 Task: Create a 'registration' object for user registration.
Action: Mouse moved to (729, 57)
Screenshot: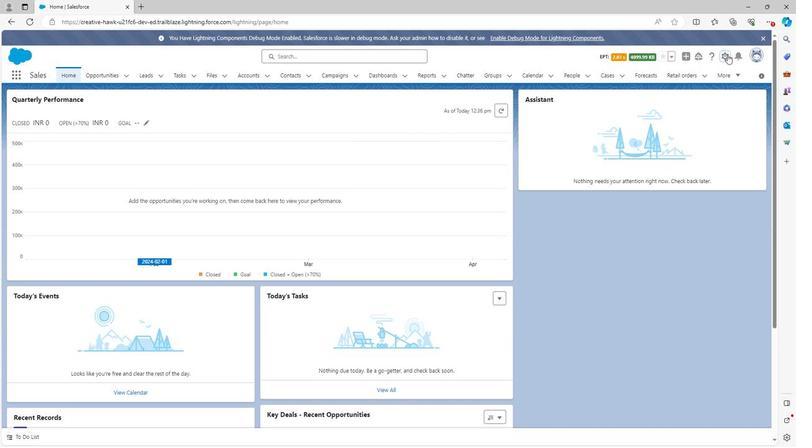 
Action: Mouse pressed left at (729, 57)
Screenshot: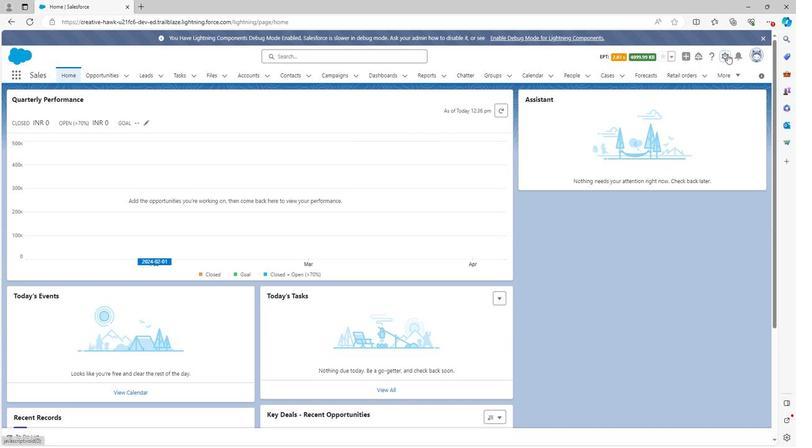 
Action: Mouse moved to (693, 84)
Screenshot: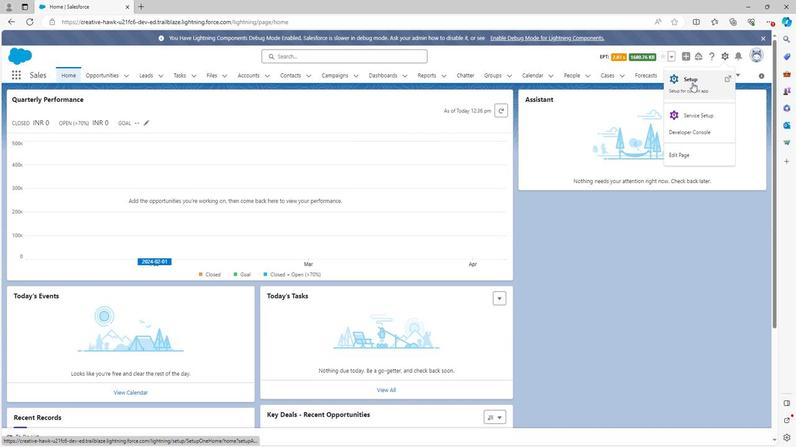 
Action: Mouse pressed left at (693, 84)
Screenshot: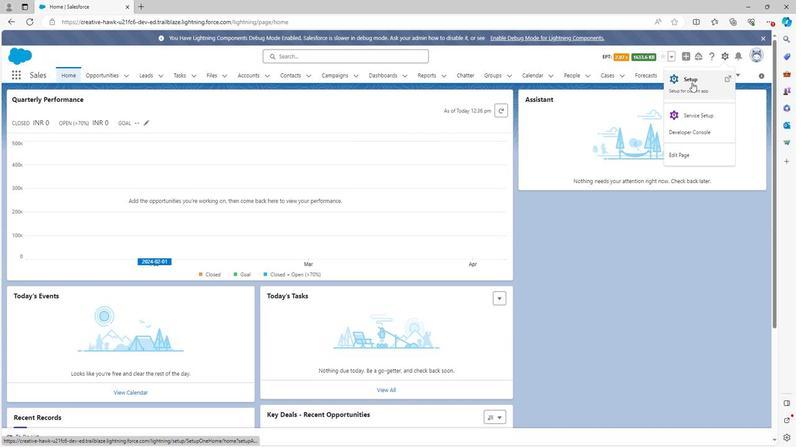
Action: Mouse moved to (107, 79)
Screenshot: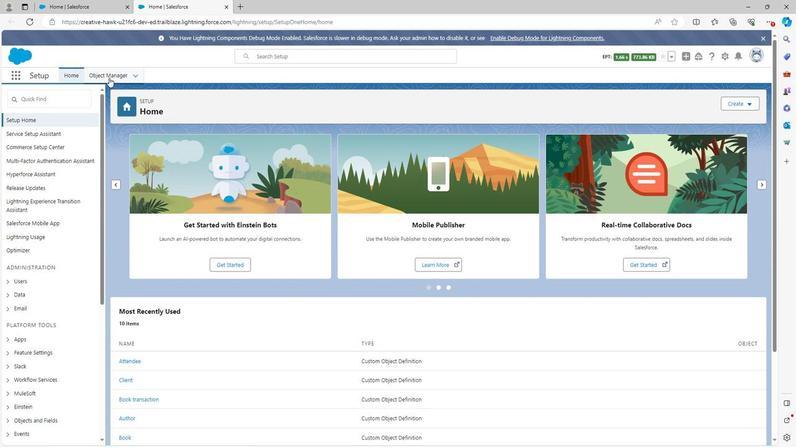 
Action: Mouse pressed left at (107, 79)
Screenshot: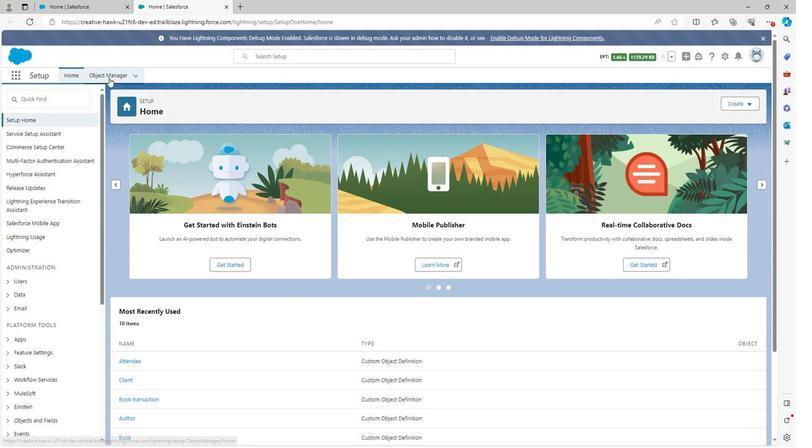 
Action: Mouse moved to (742, 102)
Screenshot: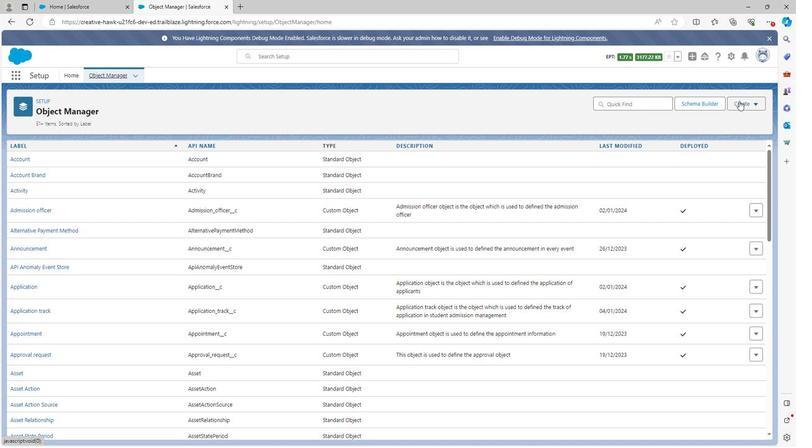 
Action: Mouse pressed left at (742, 102)
Screenshot: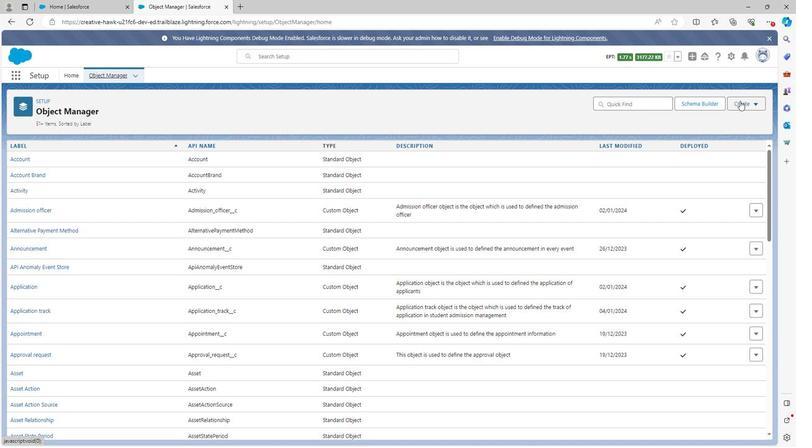 
Action: Mouse moved to (711, 128)
Screenshot: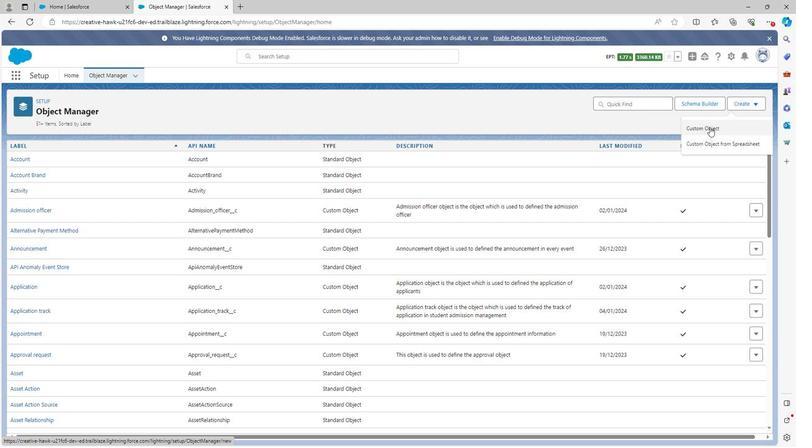 
Action: Mouse pressed left at (711, 128)
Screenshot: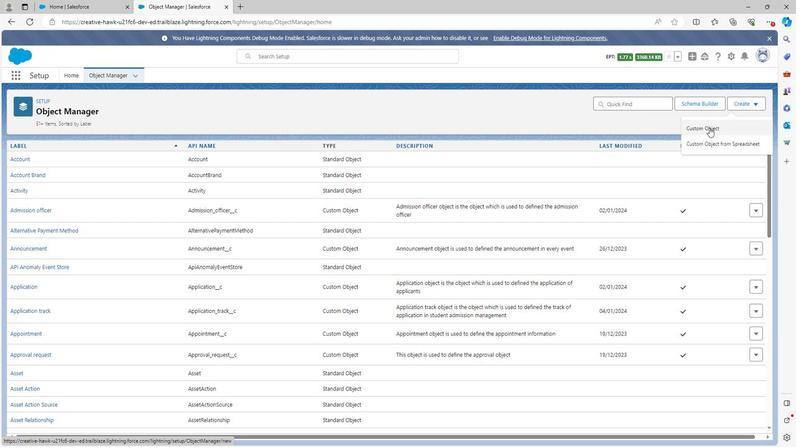 
Action: Mouse moved to (213, 212)
Screenshot: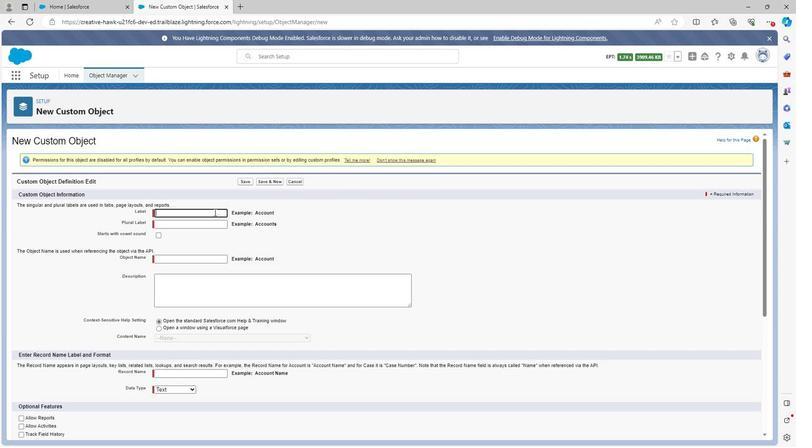 
Action: Key pressed <Key.shift>Registration
Screenshot: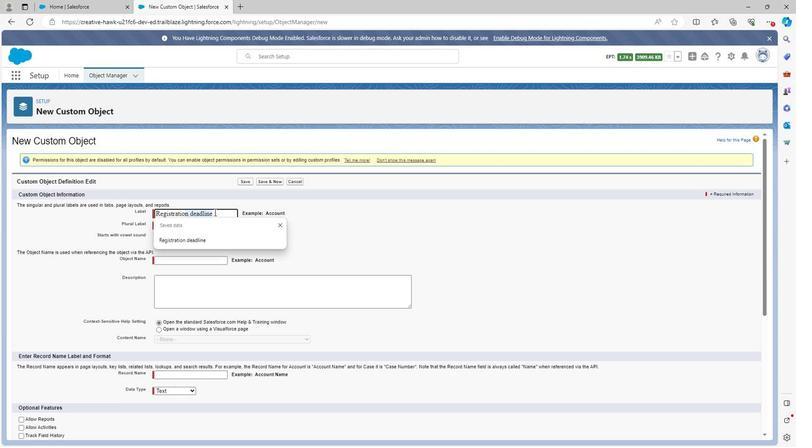 
Action: Mouse moved to (312, 222)
Screenshot: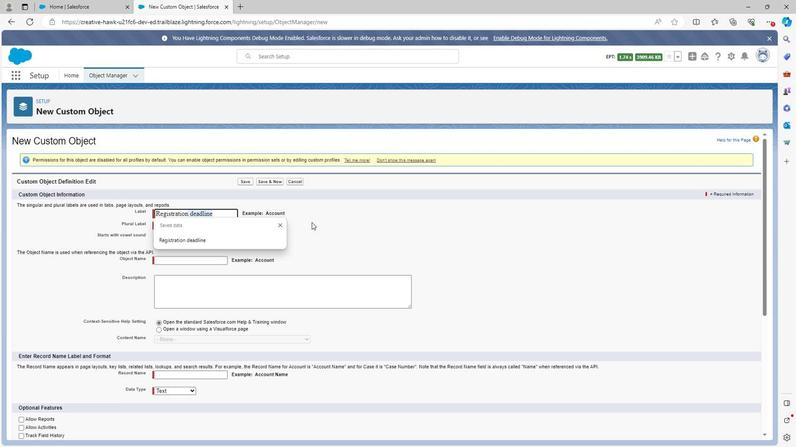 
Action: Mouse pressed left at (312, 222)
Screenshot: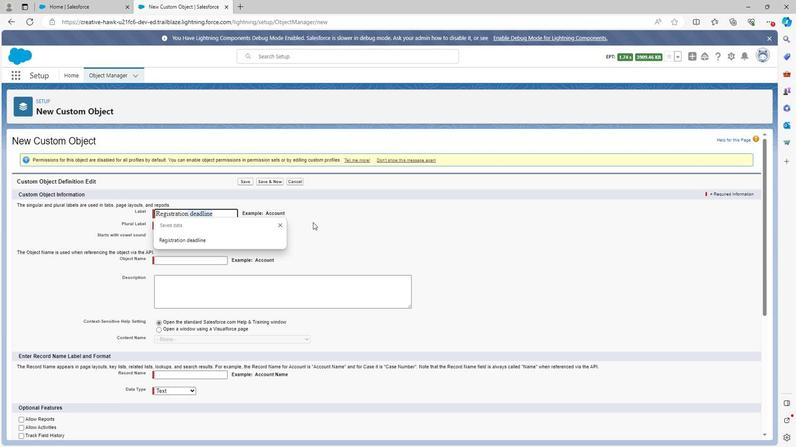 
Action: Mouse moved to (208, 222)
Screenshot: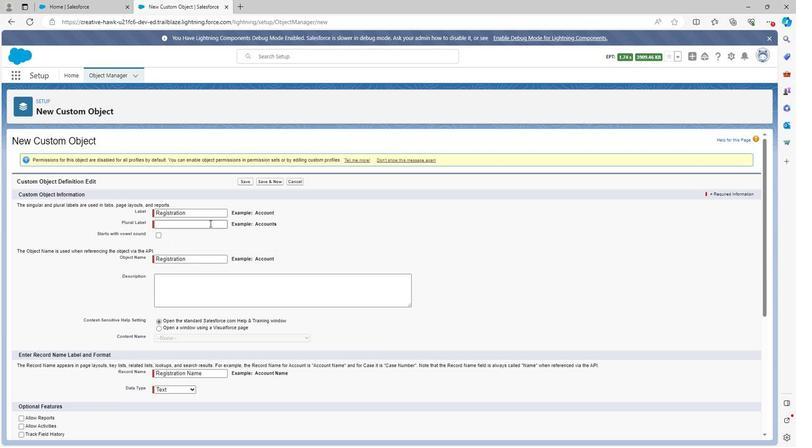 
Action: Mouse pressed left at (208, 222)
Screenshot: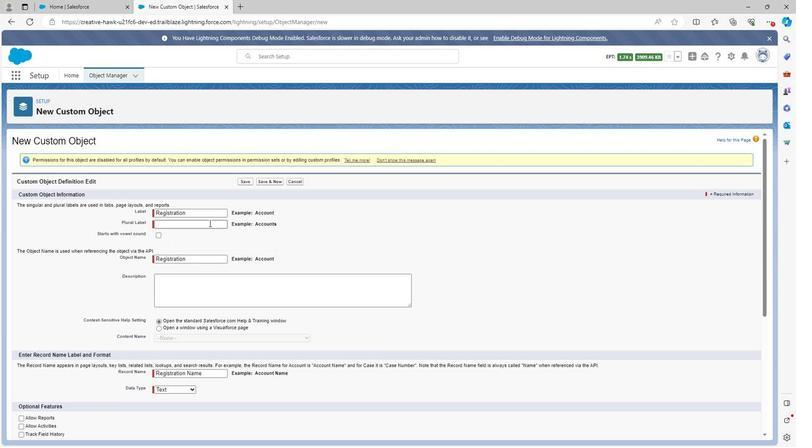 
Action: Key pressed <Key.shift>Re
Screenshot: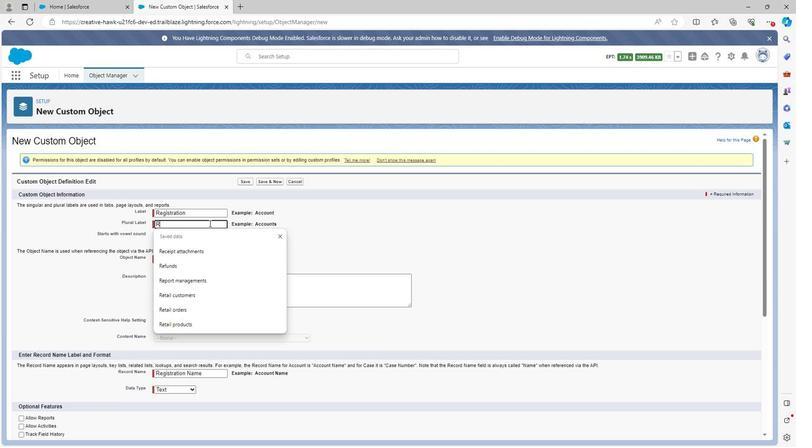 
Action: Mouse moved to (207, 222)
Screenshot: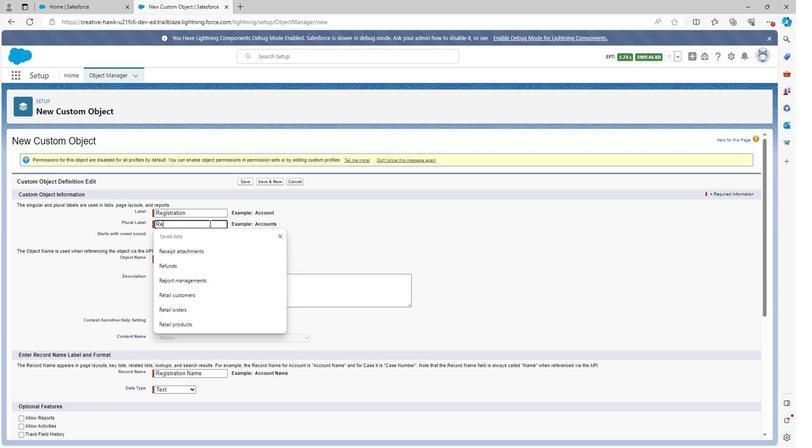 
Action: Key pressed g
Screenshot: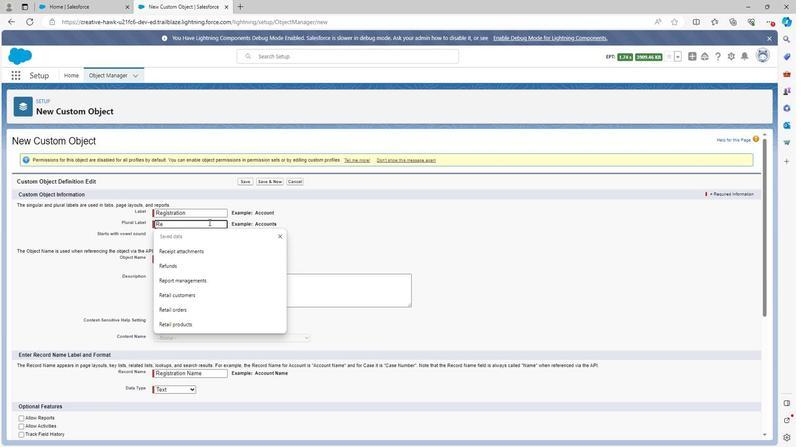 
Action: Mouse moved to (207, 220)
Screenshot: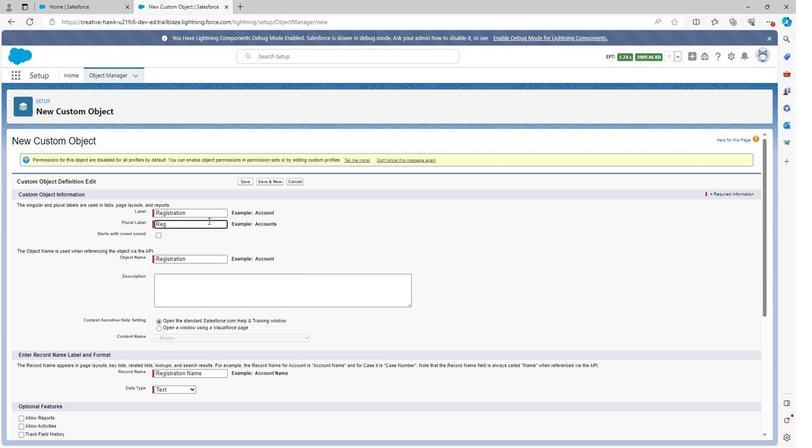 
Action: Key pressed i
Screenshot: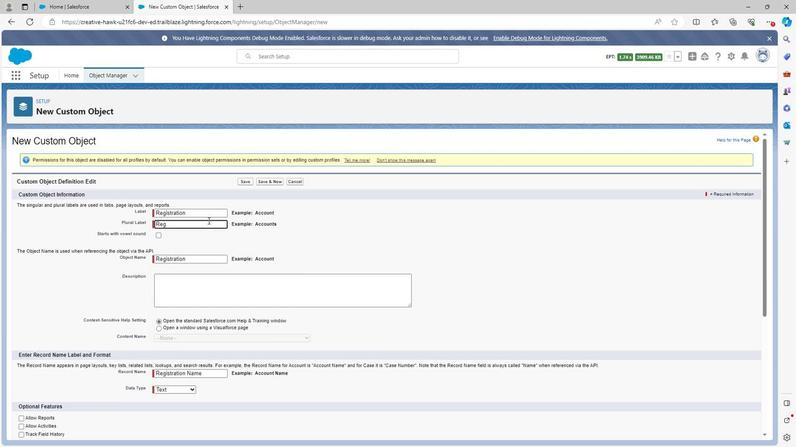 
Action: Mouse moved to (207, 220)
Screenshot: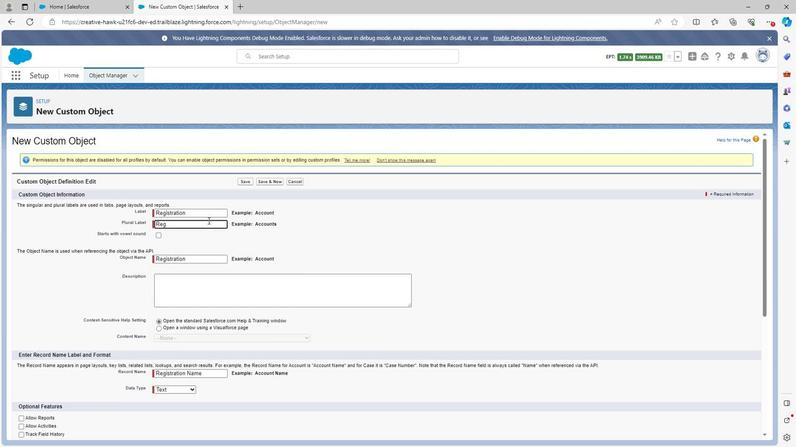 
Action: Key pressed st
Screenshot: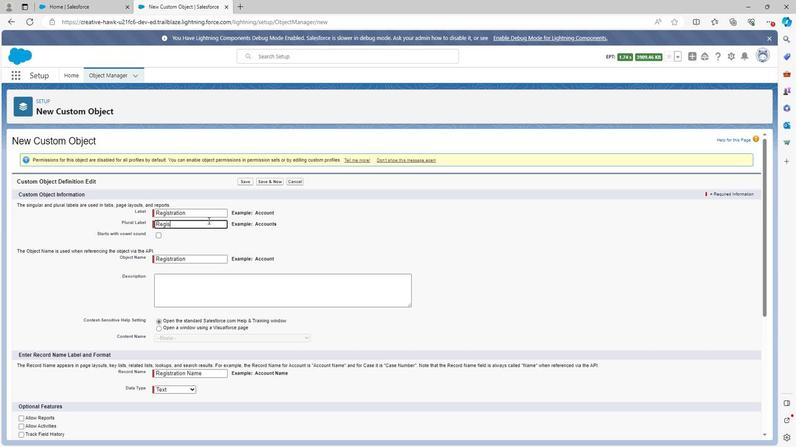 
Action: Mouse moved to (206, 219)
Screenshot: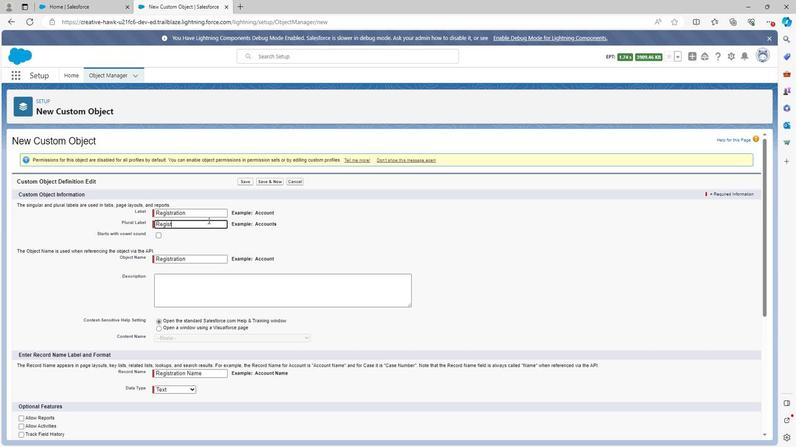 
Action: Key pressed rat
Screenshot: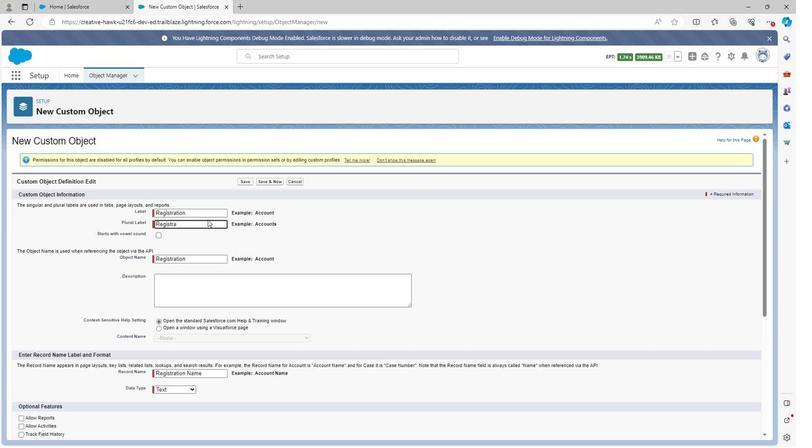 
Action: Mouse moved to (205, 219)
Screenshot: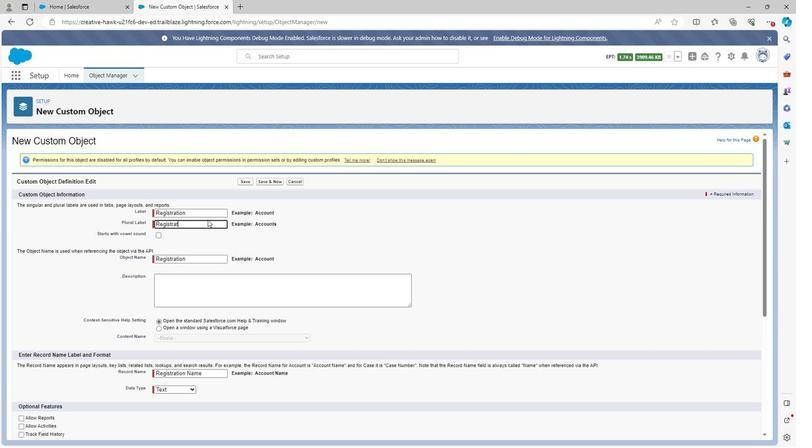 
Action: Key pressed i
Screenshot: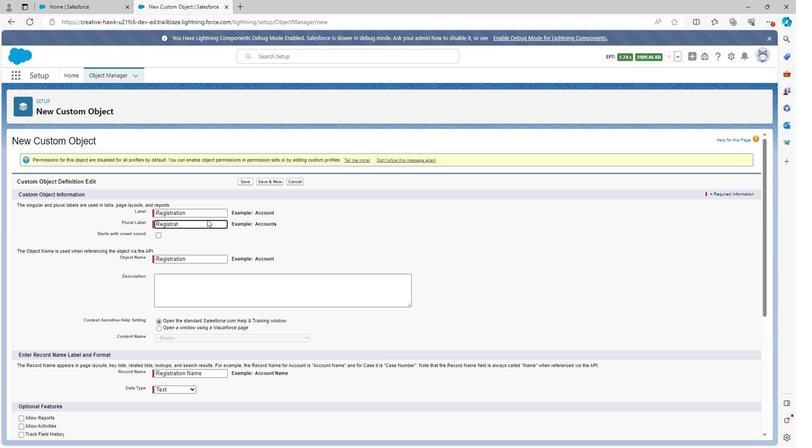 
Action: Mouse moved to (205, 218)
Screenshot: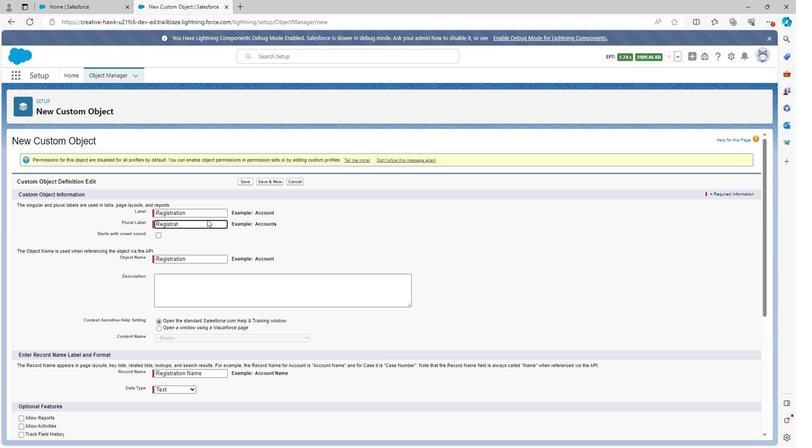 
Action: Key pressed ons
Screenshot: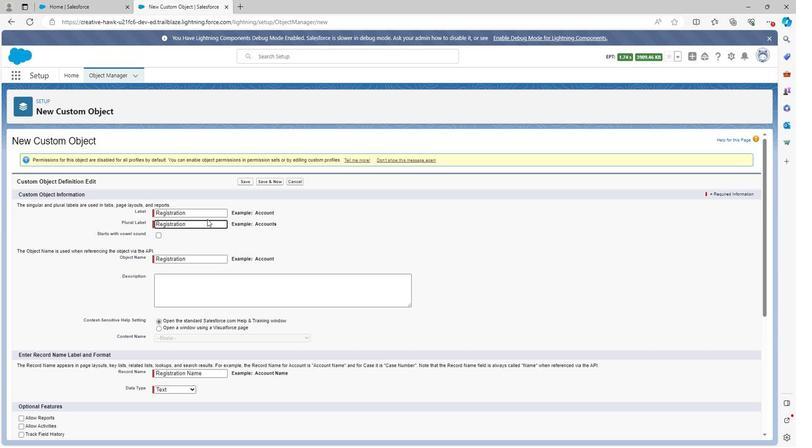 
Action: Mouse moved to (176, 286)
Screenshot: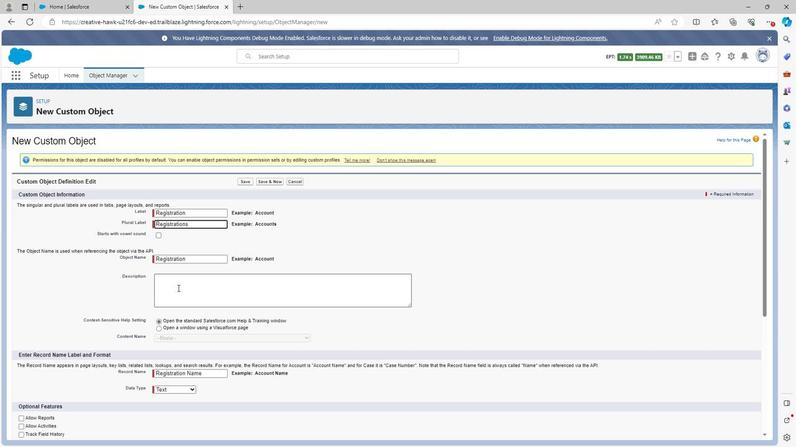 
Action: Mouse pressed left at (176, 286)
Screenshot: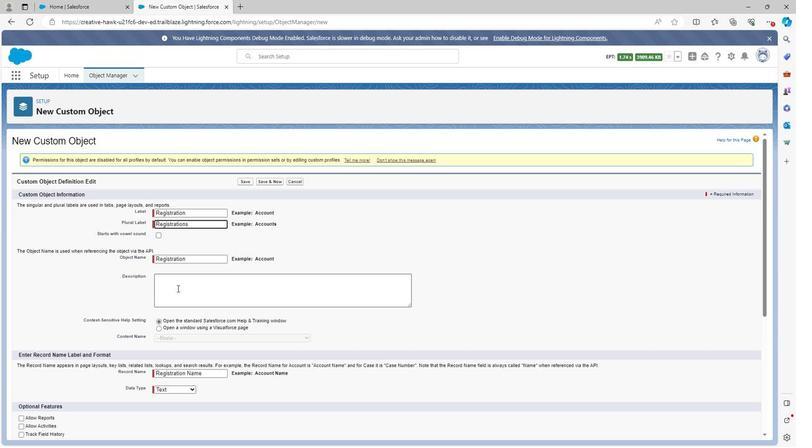 
Action: Mouse moved to (176, 286)
Screenshot: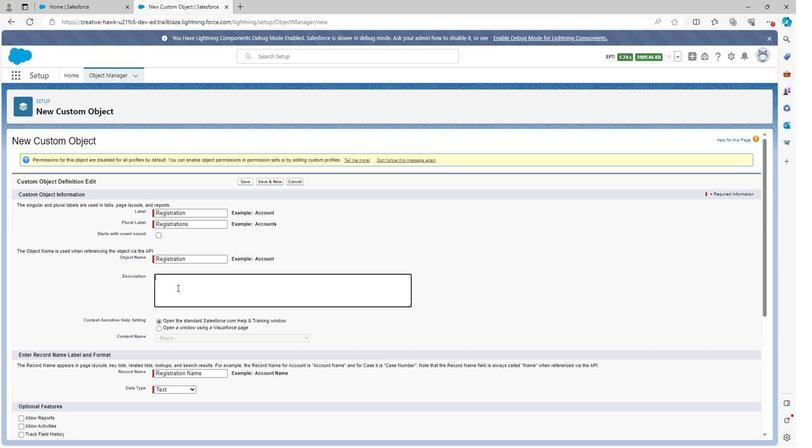 
Action: Key pressed <Key.shift>
Screenshot: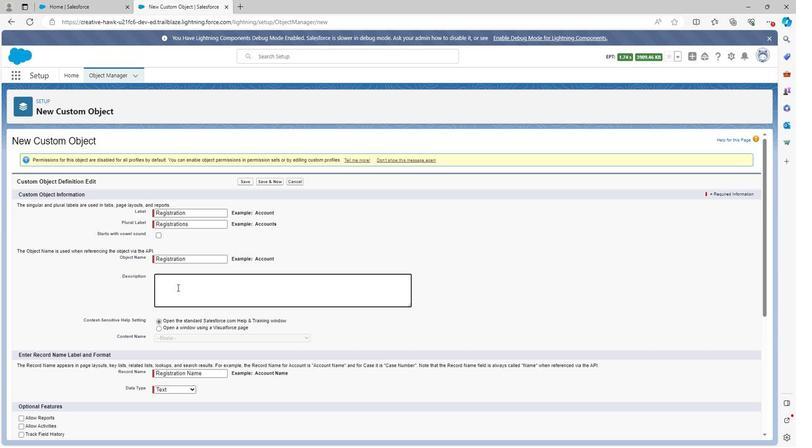 
Action: Mouse moved to (176, 284)
Screenshot: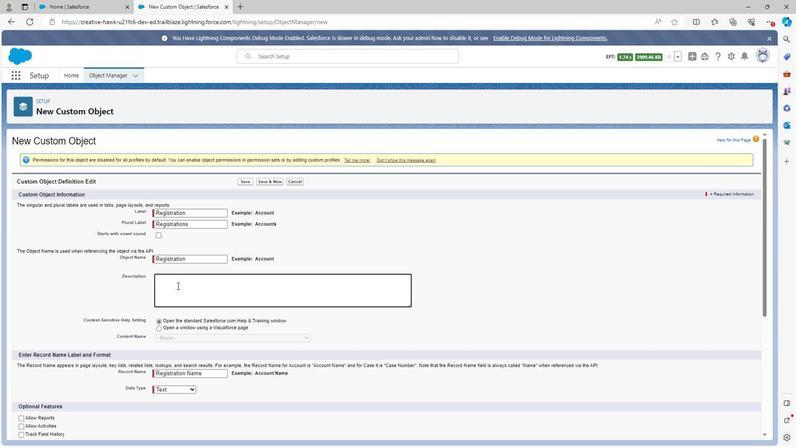 
Action: Key pressed R
Screenshot: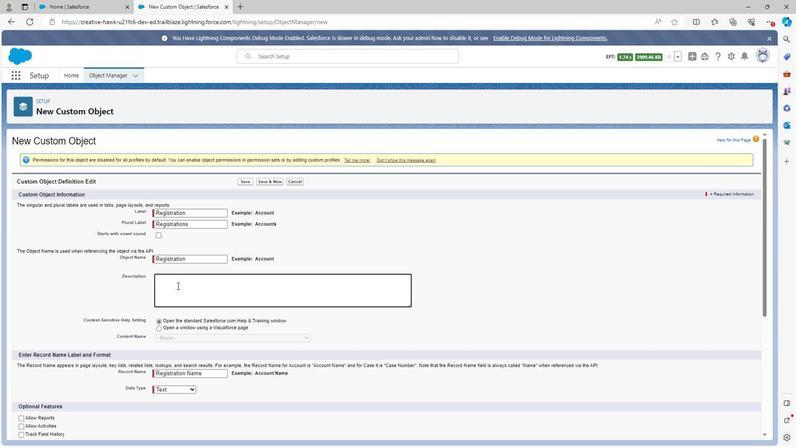 
Action: Mouse moved to (176, 283)
Screenshot: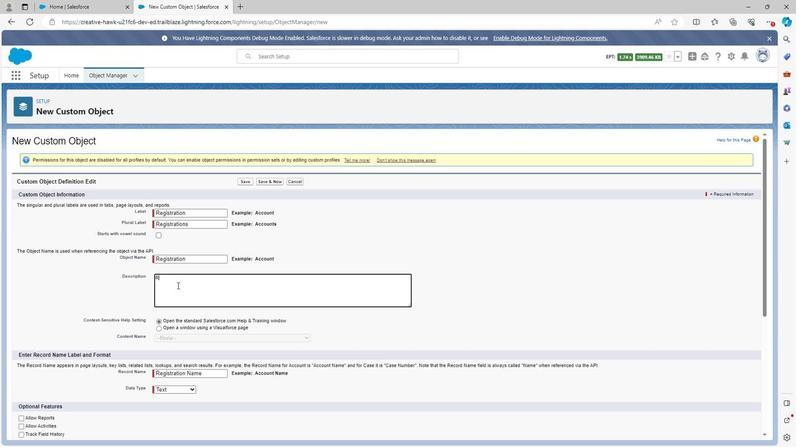 
Action: Key pressed egi
Screenshot: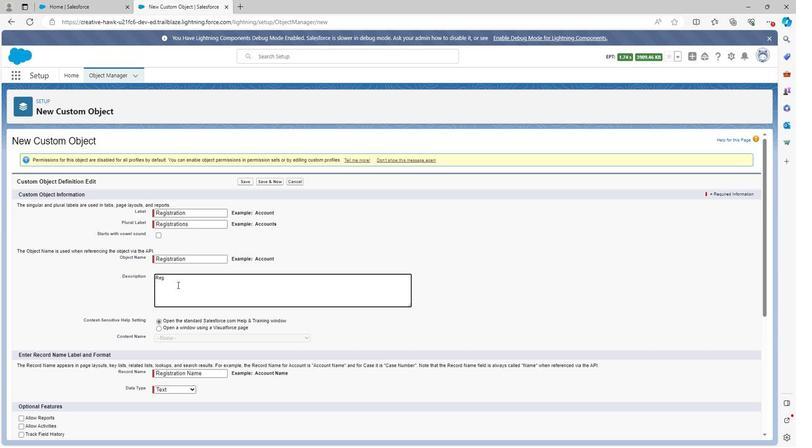 
Action: Mouse moved to (176, 283)
Screenshot: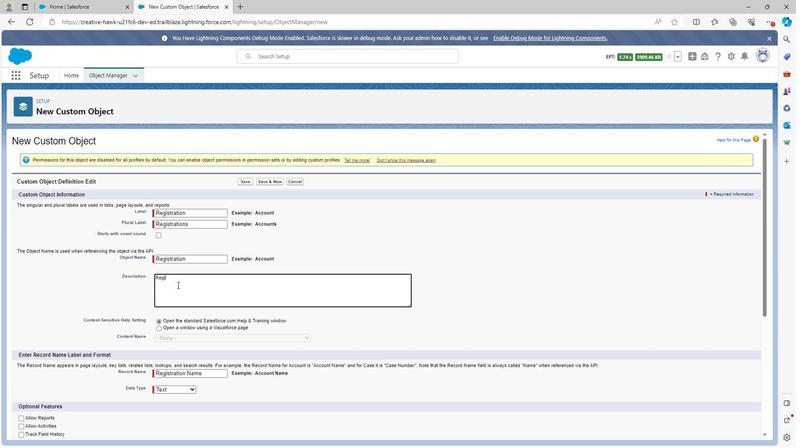 
Action: Key pressed s
Screenshot: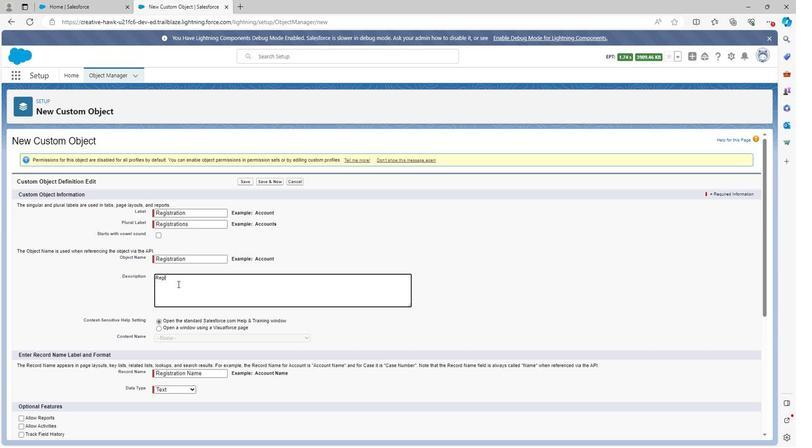 
Action: Mouse moved to (176, 281)
Screenshot: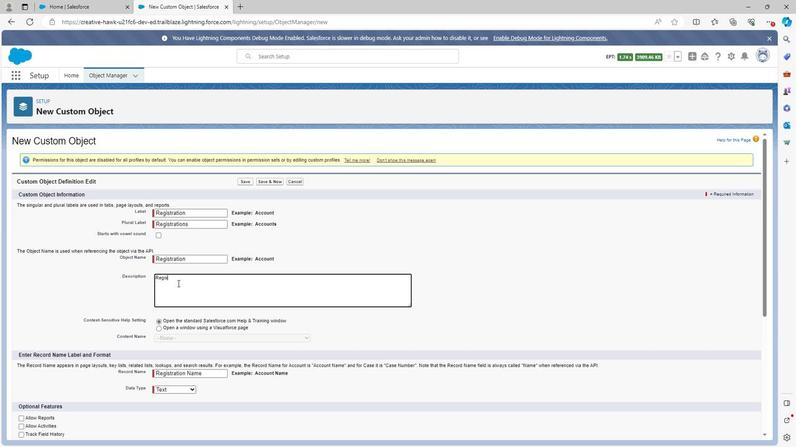 
Action: Key pressed tr
Screenshot: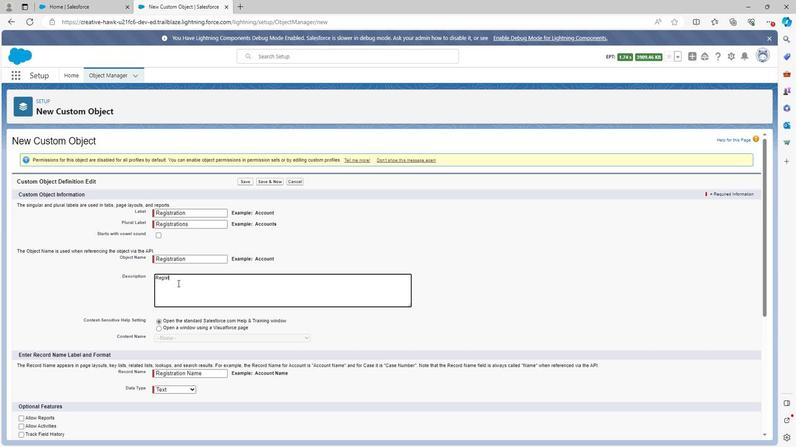 
Action: Mouse moved to (176, 281)
Screenshot: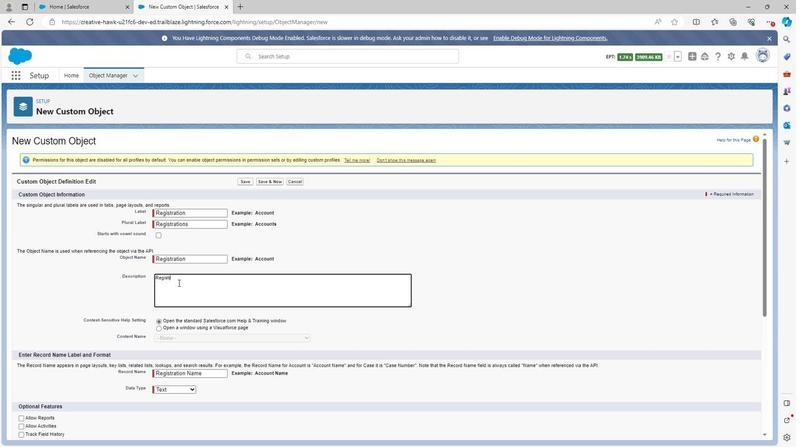 
Action: Key pressed at
Screenshot: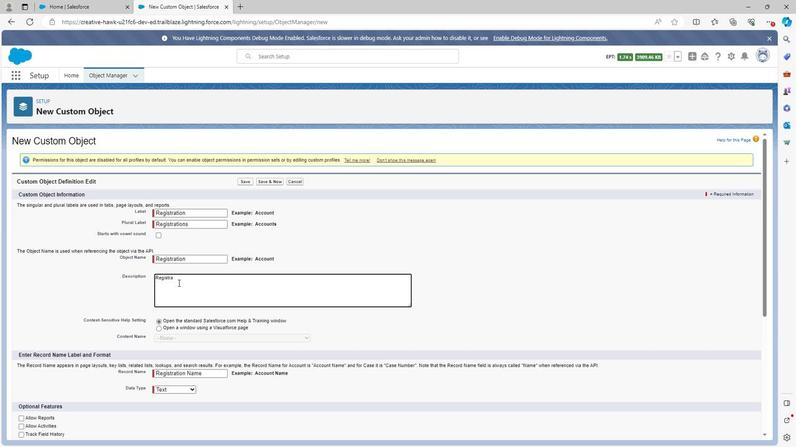 
Action: Mouse moved to (178, 277)
Screenshot: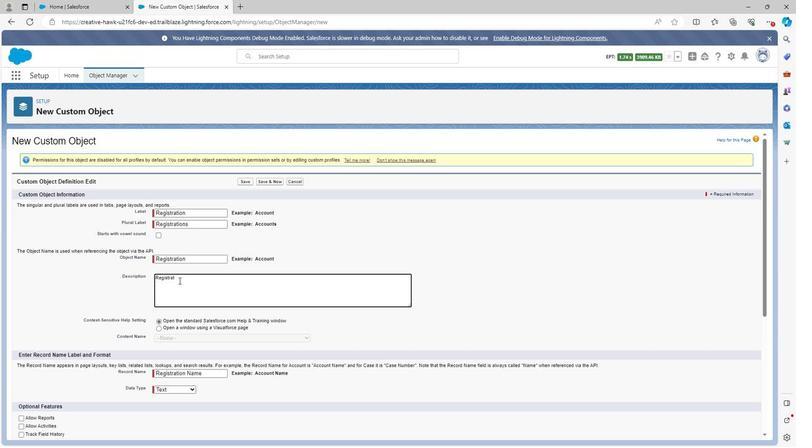 
Action: Key pressed i
Screenshot: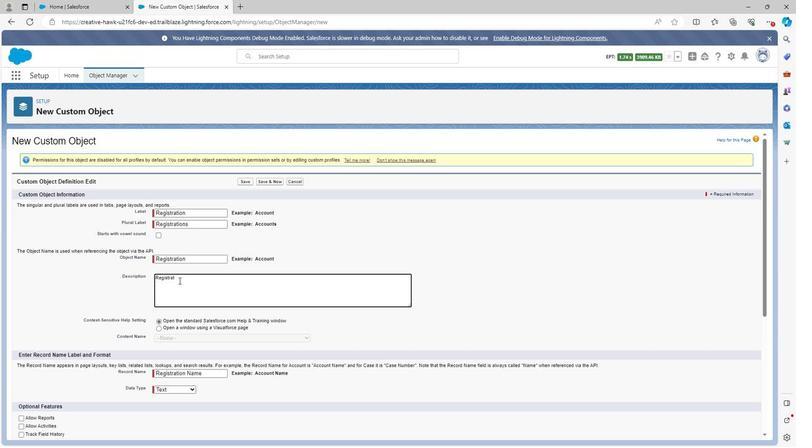
Action: Mouse moved to (179, 276)
Screenshot: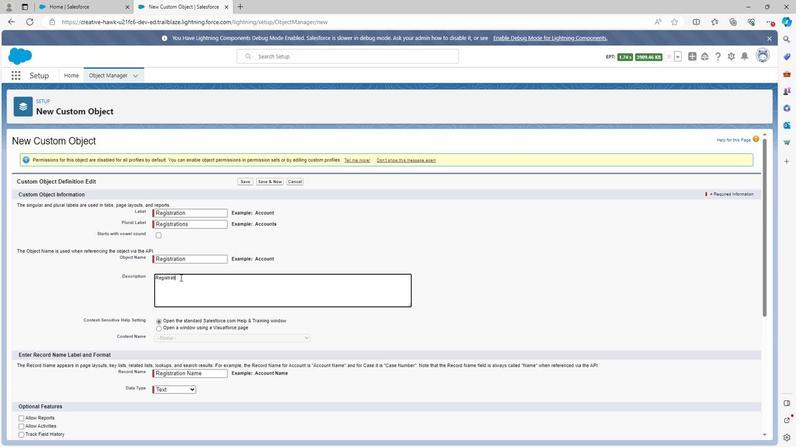 
Action: Key pressed on<Key.space>f<Key.backspace>object<Key.space>is<Key.space>the<Key.space>object<Key.space>which<Key.space>is<Key.space>used<Key.space>to<Key.space>defined<Key.space>the<Key.space>registrations<Key.space>in<Key.space>event<Key.space>managemen
Screenshot: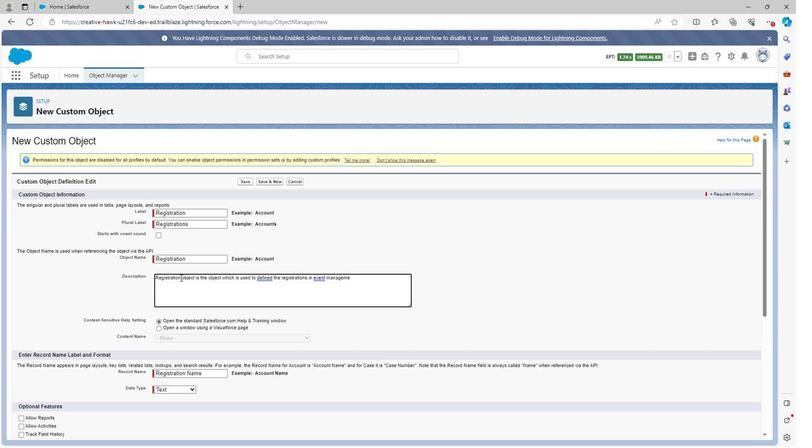 
Action: Mouse moved to (184, 274)
Screenshot: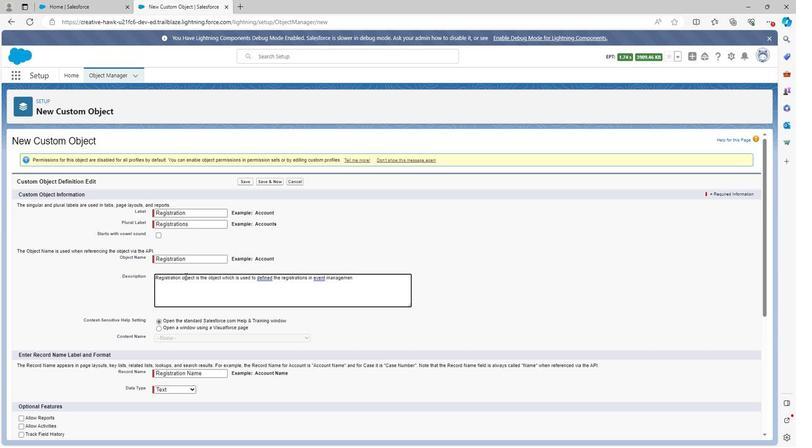 
Action: Key pressed t
Screenshot: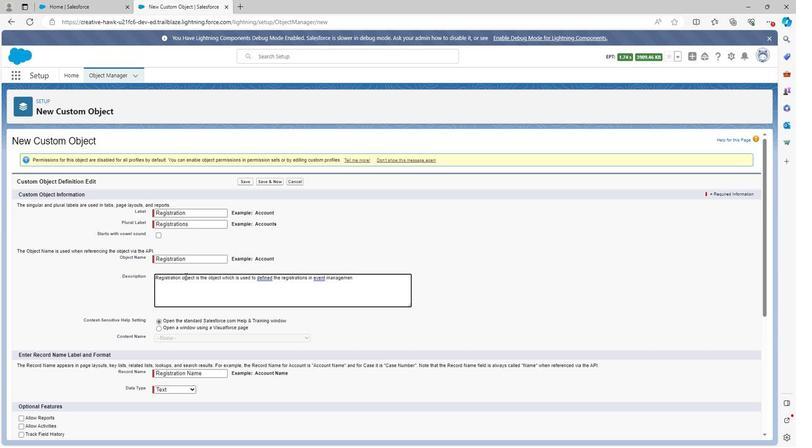 
Action: Mouse moved to (85, 315)
Screenshot: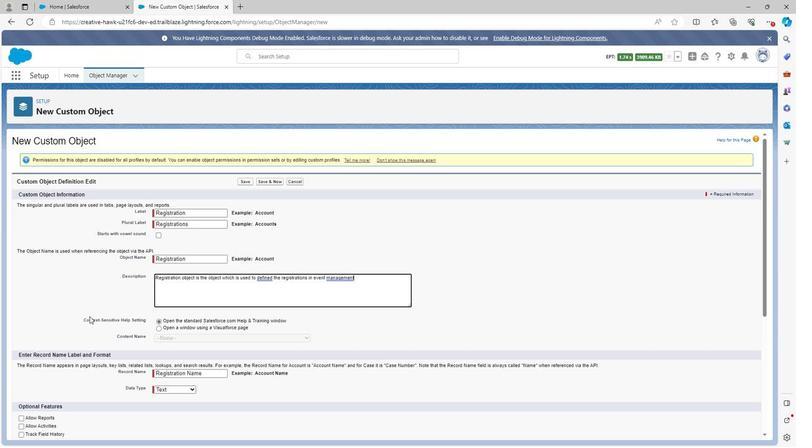 
Action: Mouse scrolled (85, 314) with delta (0, 0)
Screenshot: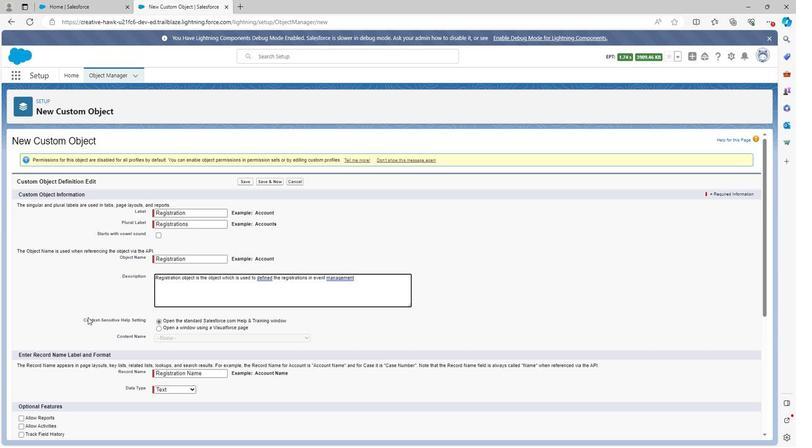 
Action: Mouse scrolled (85, 314) with delta (0, 0)
Screenshot: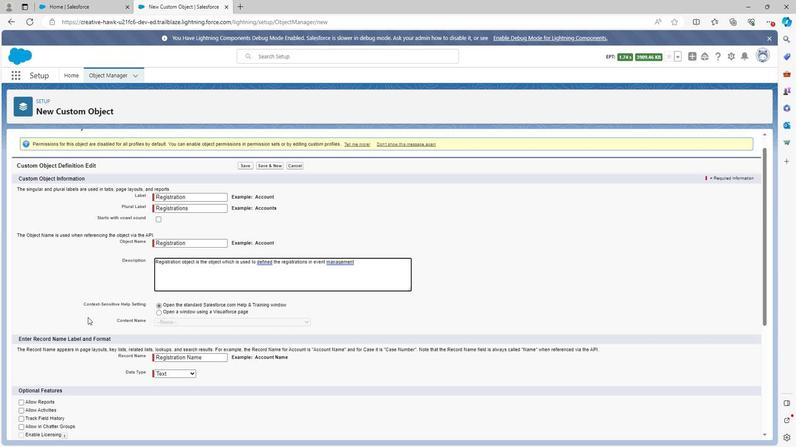 
Action: Mouse scrolled (85, 314) with delta (0, 0)
Screenshot: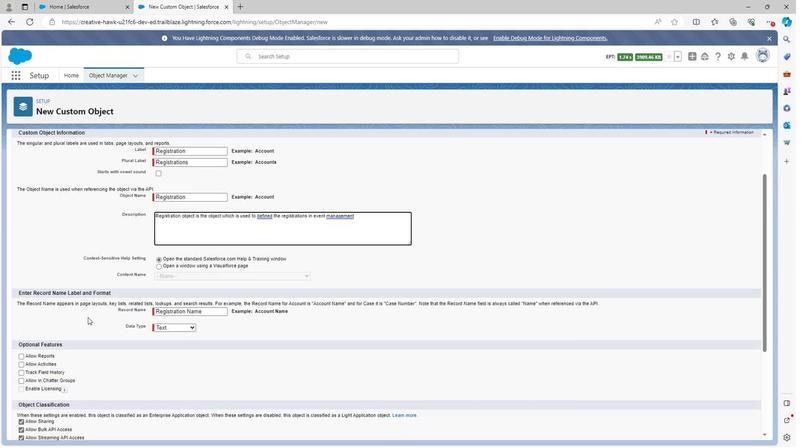 
Action: Mouse moved to (84, 314)
Screenshot: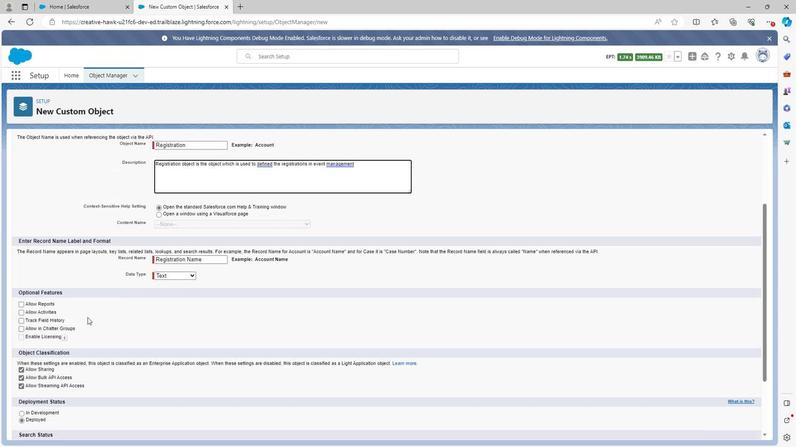 
Action: Mouse scrolled (84, 314) with delta (0, 0)
Screenshot: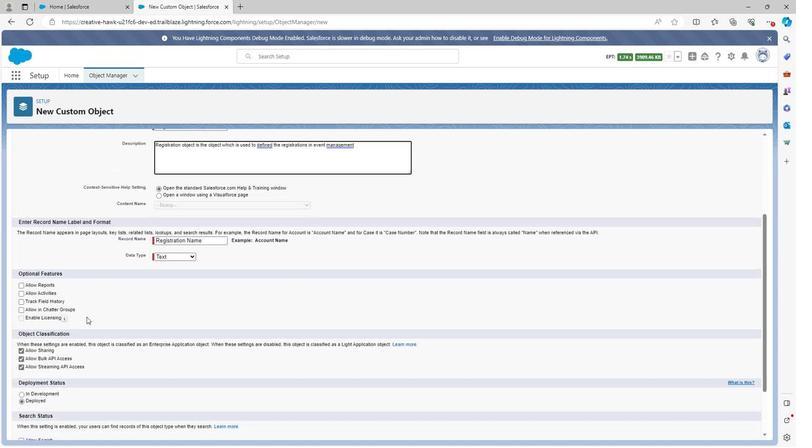 
Action: Mouse moved to (18, 231)
Screenshot: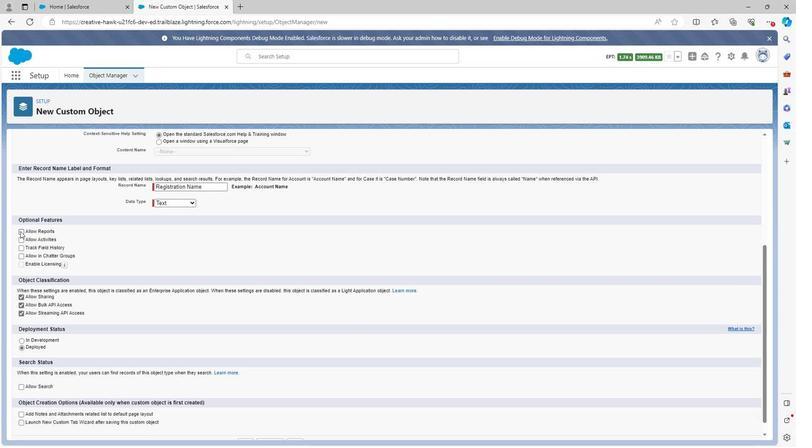 
Action: Mouse pressed left at (18, 231)
Screenshot: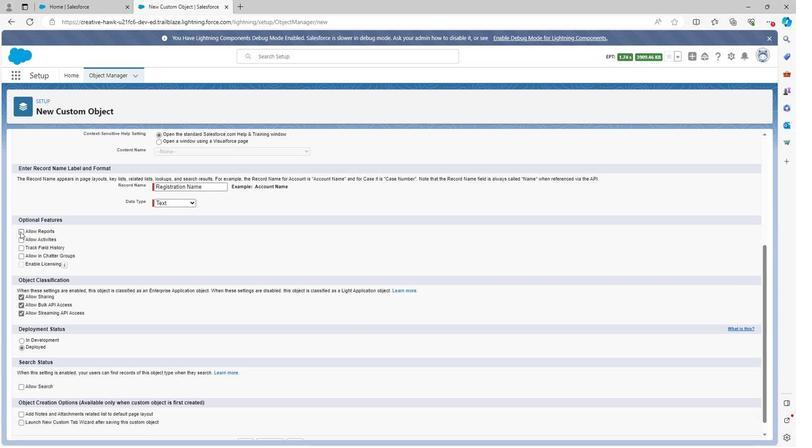 
Action: Mouse moved to (17, 239)
Screenshot: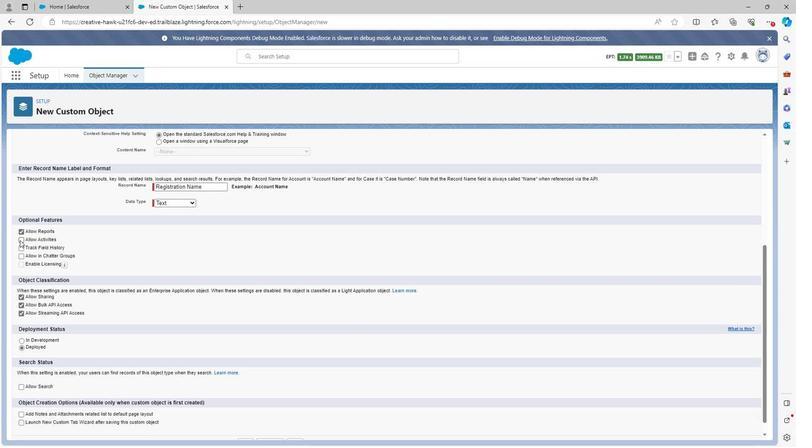 
Action: Mouse pressed left at (17, 239)
Screenshot: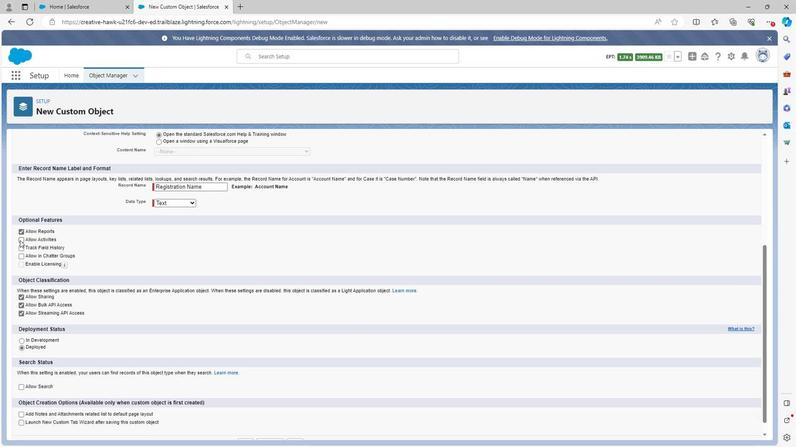 
Action: Mouse moved to (17, 245)
Screenshot: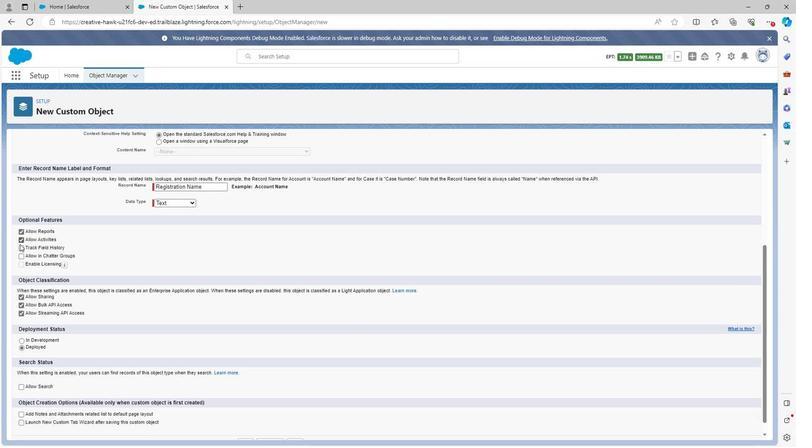 
Action: Mouse pressed left at (17, 245)
Screenshot: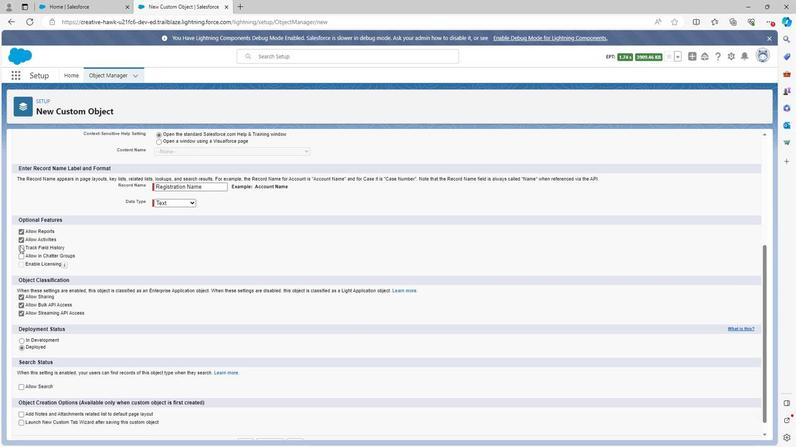 
Action: Mouse moved to (19, 257)
Screenshot: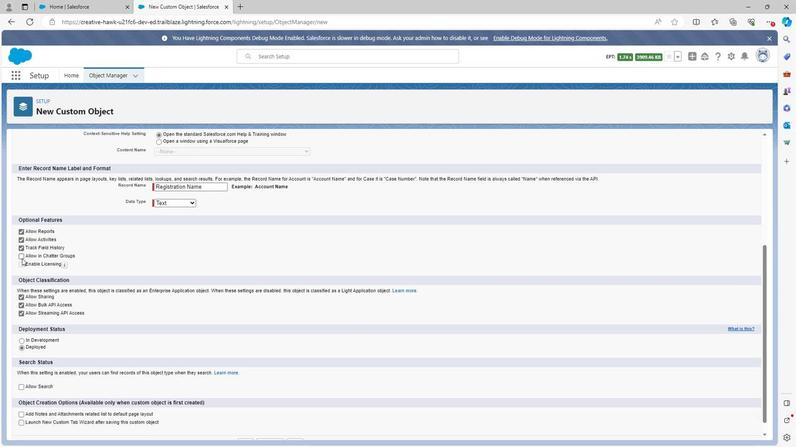 
Action: Mouse pressed left at (19, 257)
Screenshot: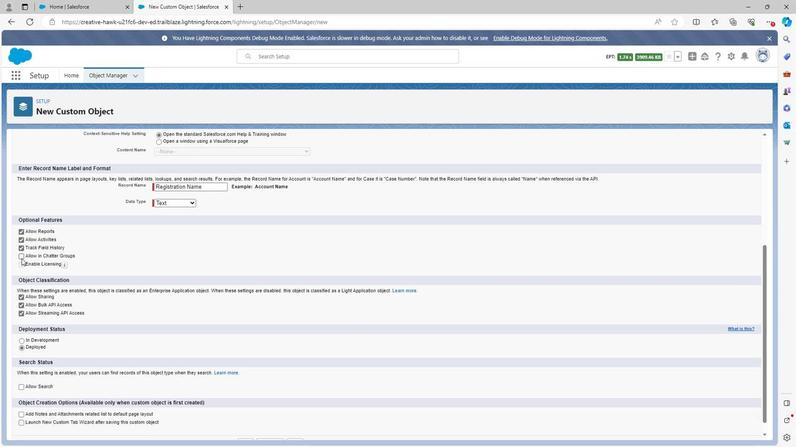
Action: Mouse scrolled (19, 256) with delta (0, 0)
Screenshot: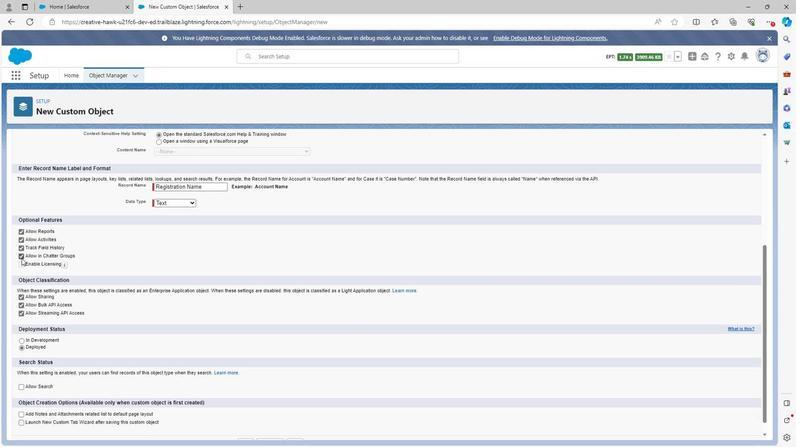 
Action: Mouse scrolled (19, 256) with delta (0, 0)
Screenshot: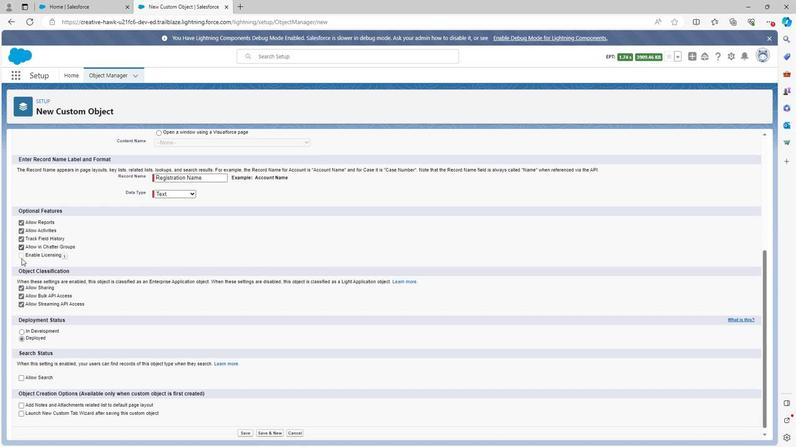 
Action: Mouse moved to (17, 371)
Screenshot: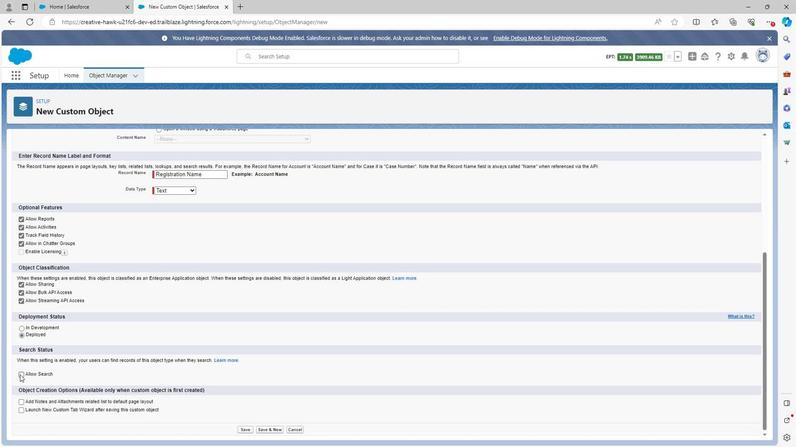 
Action: Mouse pressed left at (17, 371)
Screenshot: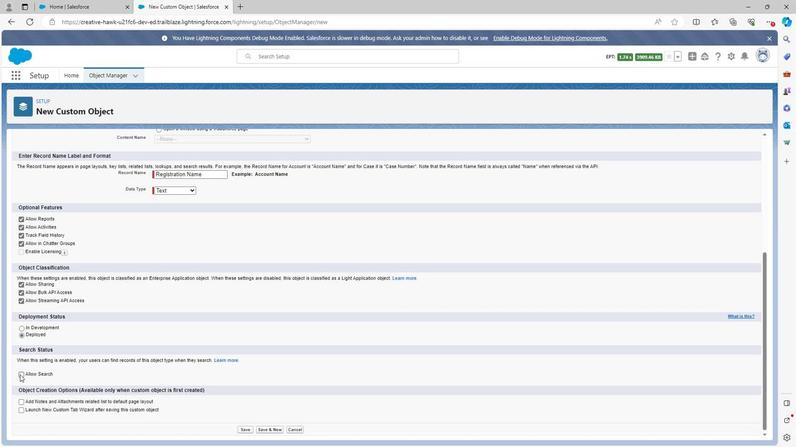 
Action: Mouse moved to (242, 426)
Screenshot: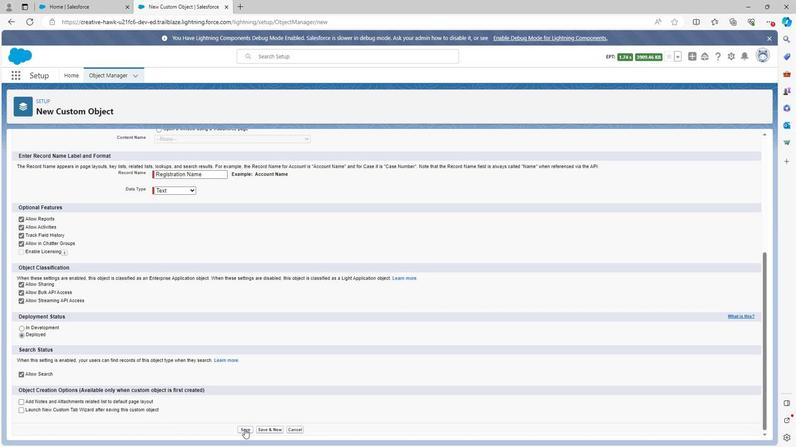 
Action: Mouse pressed left at (242, 426)
Screenshot: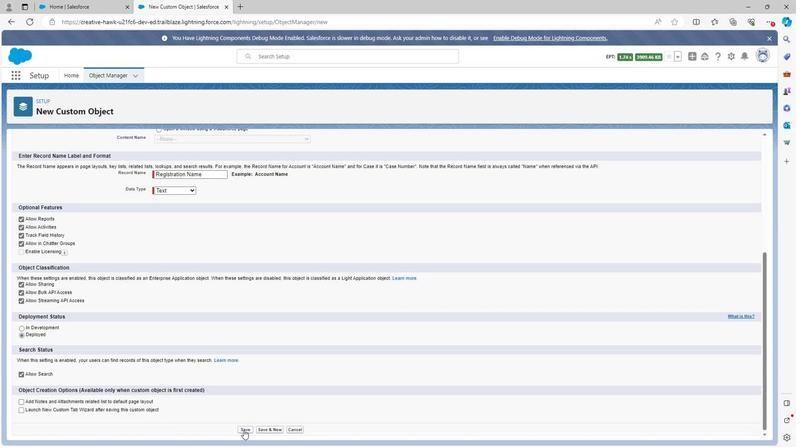 
Action: Mouse moved to (80, 104)
Screenshot: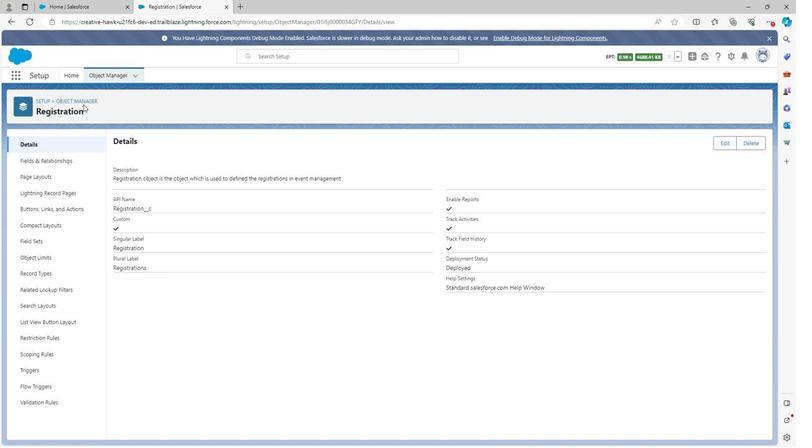 
Action: Mouse pressed left at (80, 104)
Screenshot: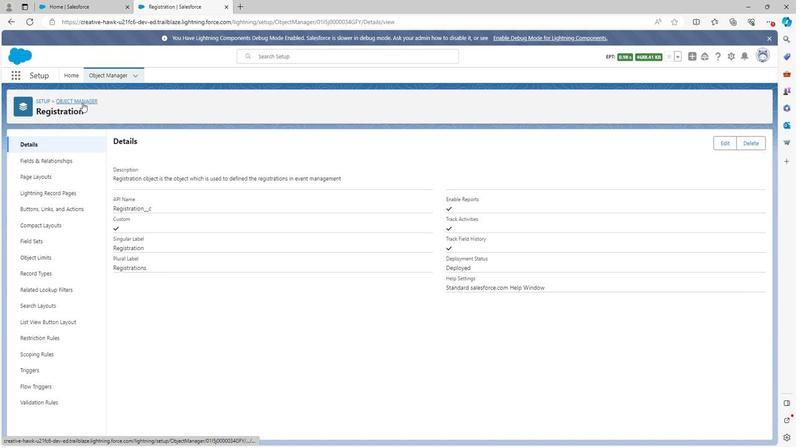 
Action: Mouse moved to (52, 306)
Screenshot: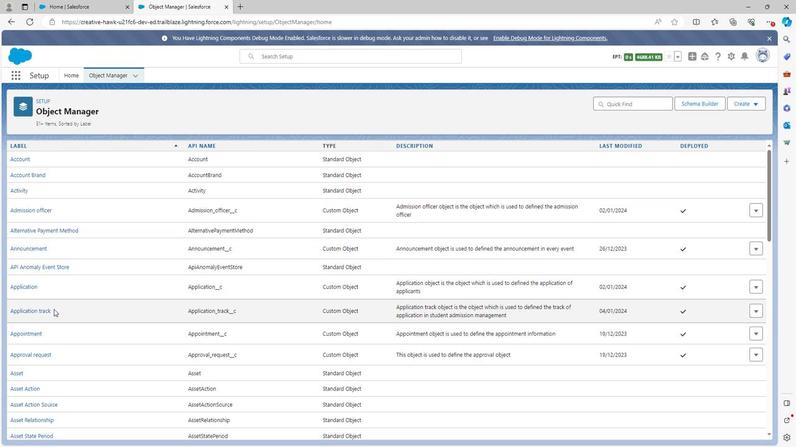 
Action: Mouse scrolled (52, 306) with delta (0, 0)
Screenshot: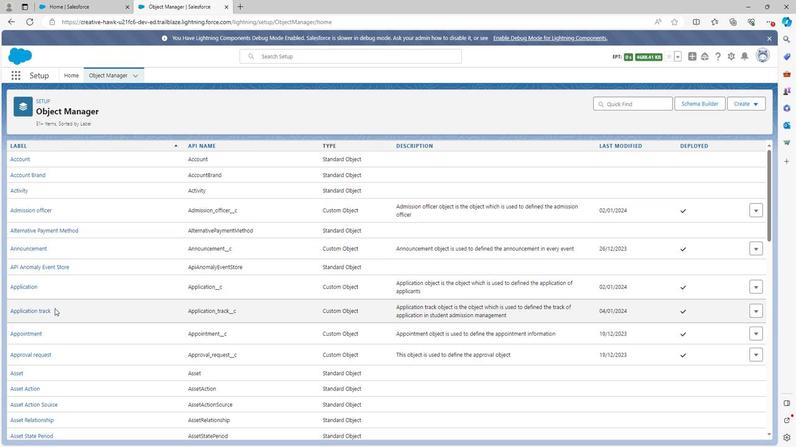 
Action: Mouse scrolled (52, 306) with delta (0, 0)
Screenshot: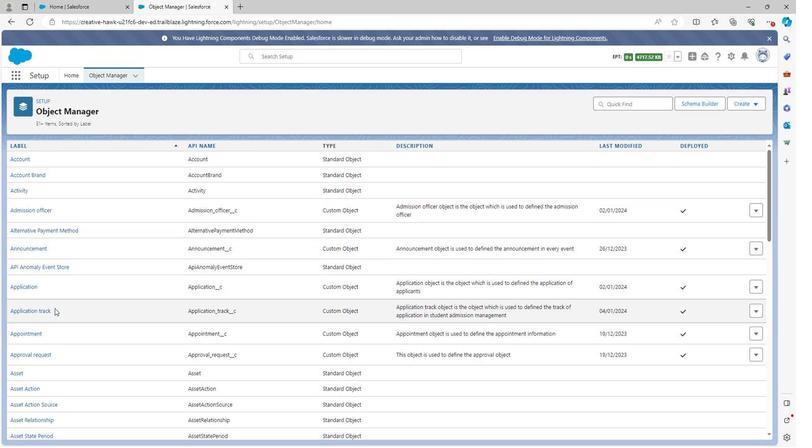 
Action: Mouse scrolled (52, 306) with delta (0, 0)
Screenshot: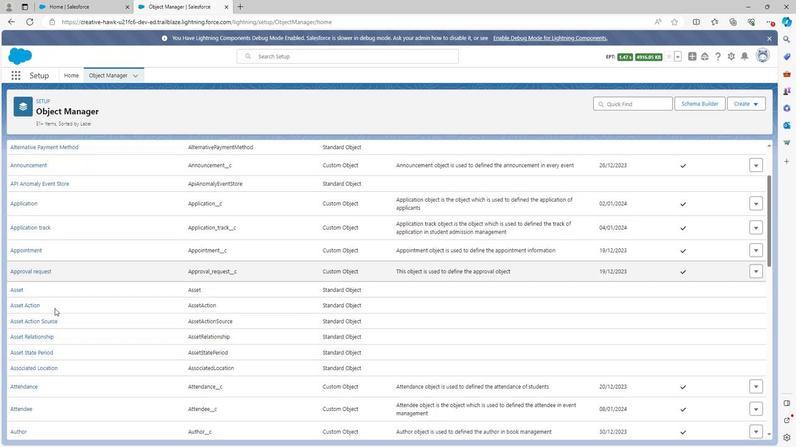 
Action: Mouse scrolled (52, 306) with delta (0, 0)
Screenshot: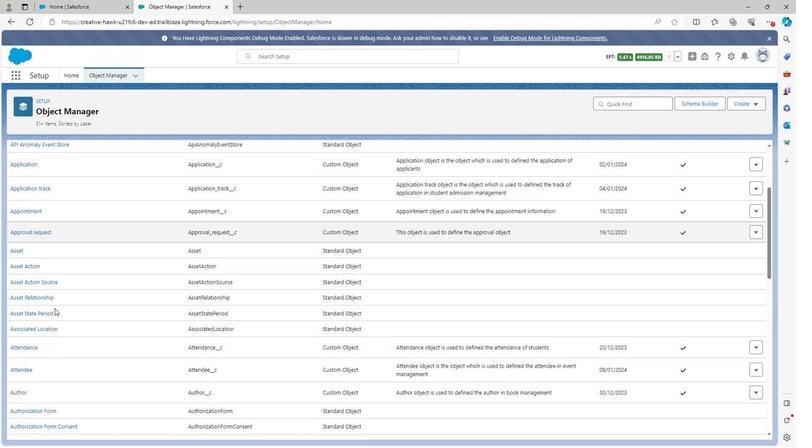 
Action: Mouse scrolled (52, 306) with delta (0, 0)
Screenshot: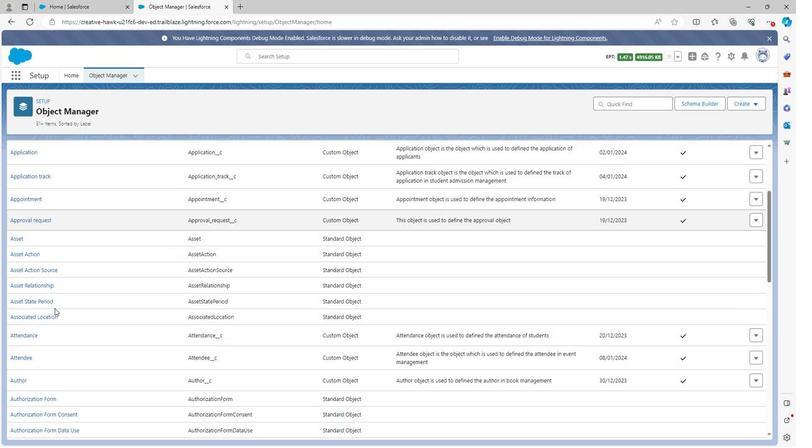 
Action: Mouse scrolled (52, 306) with delta (0, 0)
Screenshot: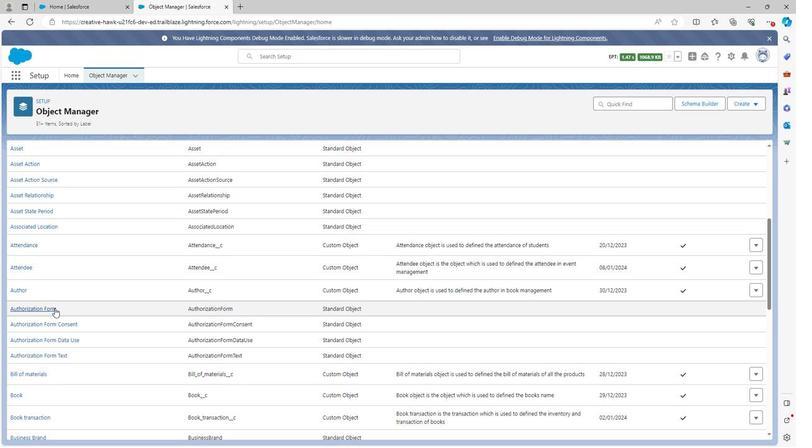 
Action: Mouse scrolled (52, 306) with delta (0, 0)
Screenshot: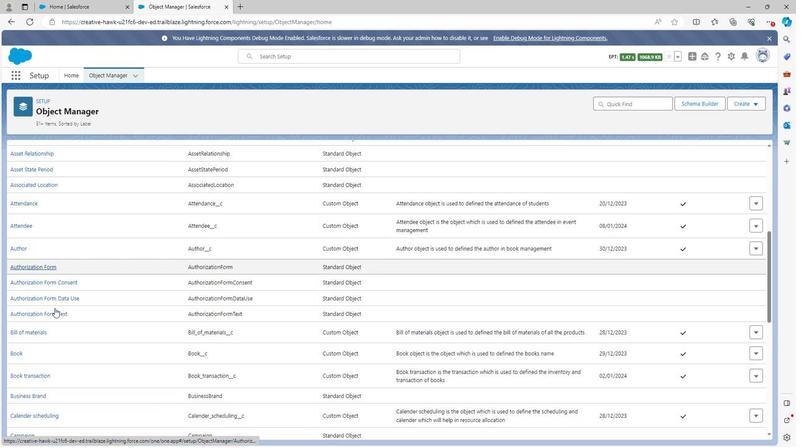 
Action: Mouse scrolled (52, 306) with delta (0, 0)
Screenshot: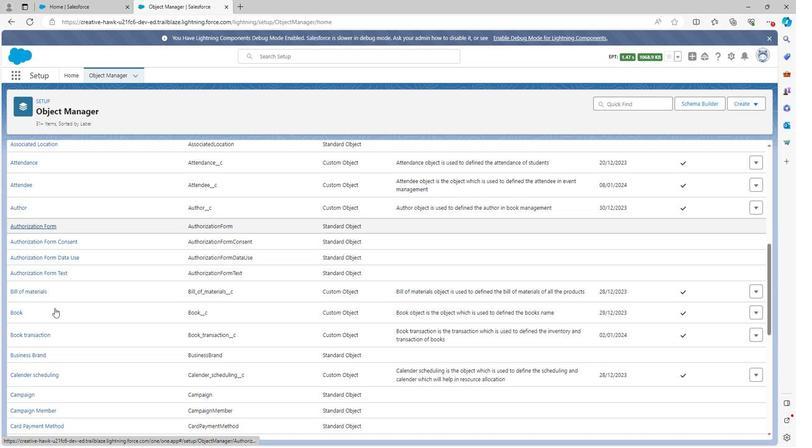 
Action: Mouse scrolled (52, 306) with delta (0, 0)
Screenshot: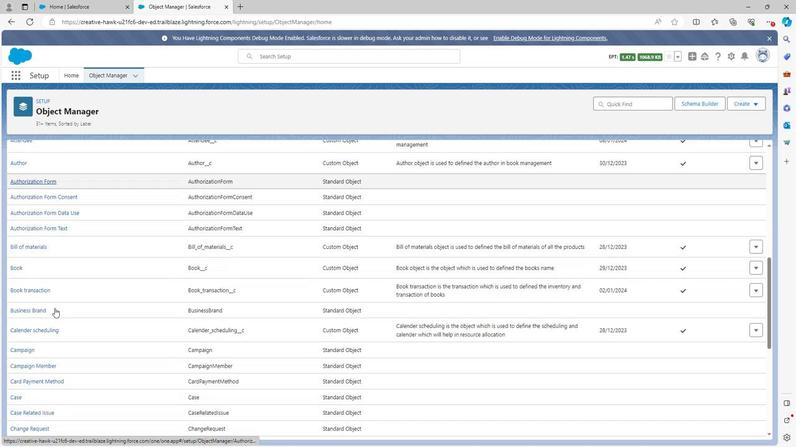 
Action: Mouse scrolled (52, 306) with delta (0, 0)
Screenshot: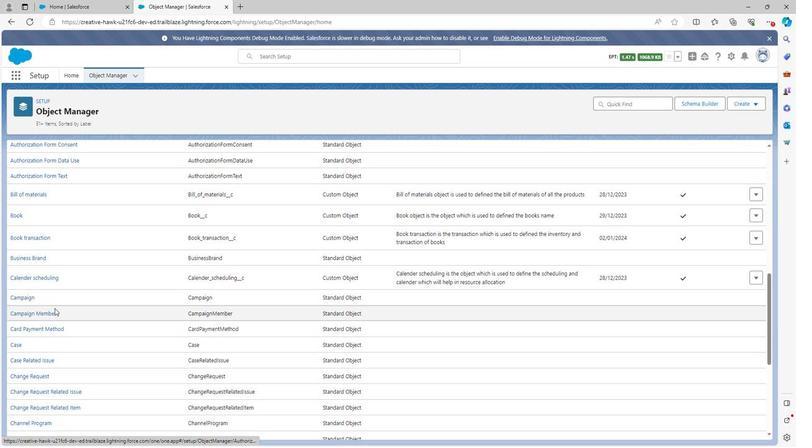 
Action: Mouse scrolled (52, 306) with delta (0, 0)
Screenshot: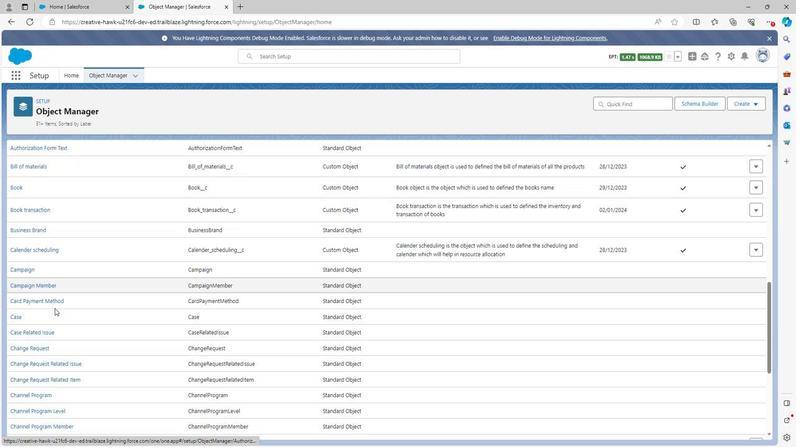 
Action: Mouse scrolled (52, 306) with delta (0, 0)
Screenshot: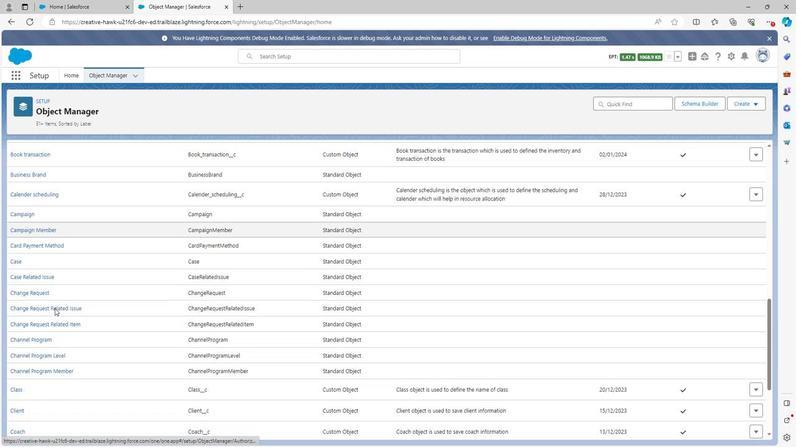 
Action: Mouse scrolled (52, 306) with delta (0, 0)
Screenshot: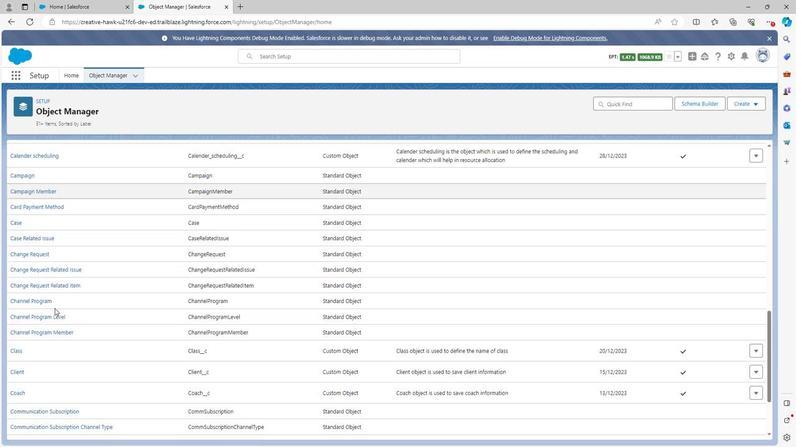 
Action: Mouse scrolled (52, 306) with delta (0, 0)
Screenshot: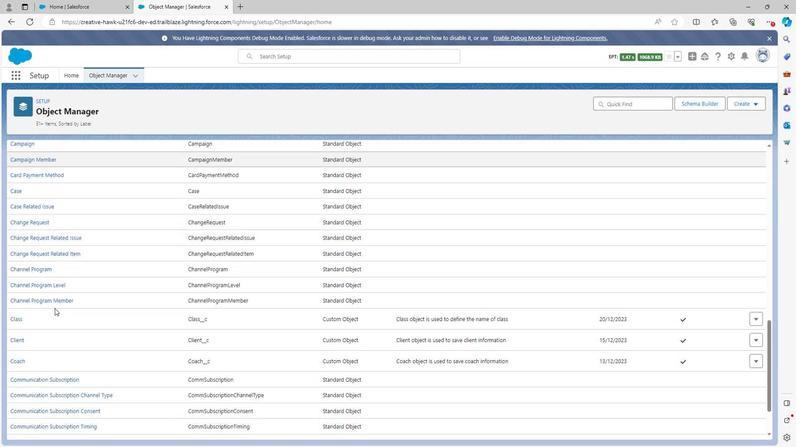 
Action: Mouse scrolled (52, 306) with delta (0, 0)
Screenshot: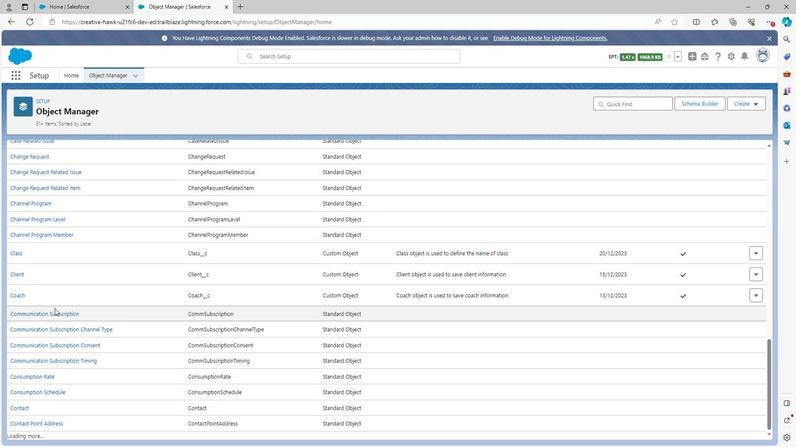 
Action: Mouse scrolled (52, 306) with delta (0, 0)
Screenshot: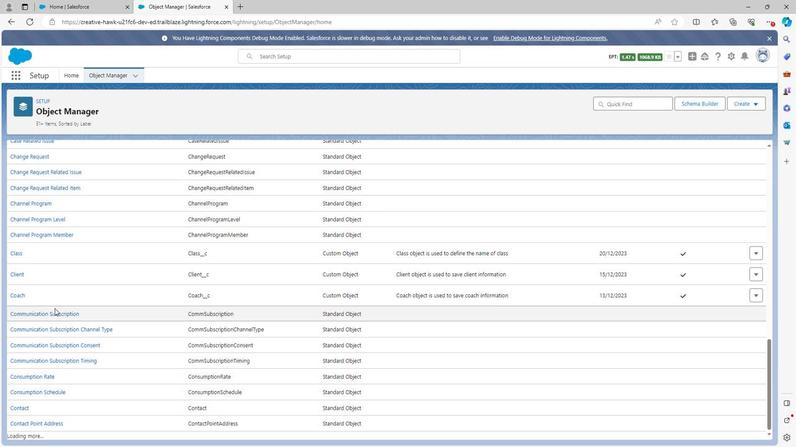 
Action: Mouse scrolled (52, 306) with delta (0, 0)
Screenshot: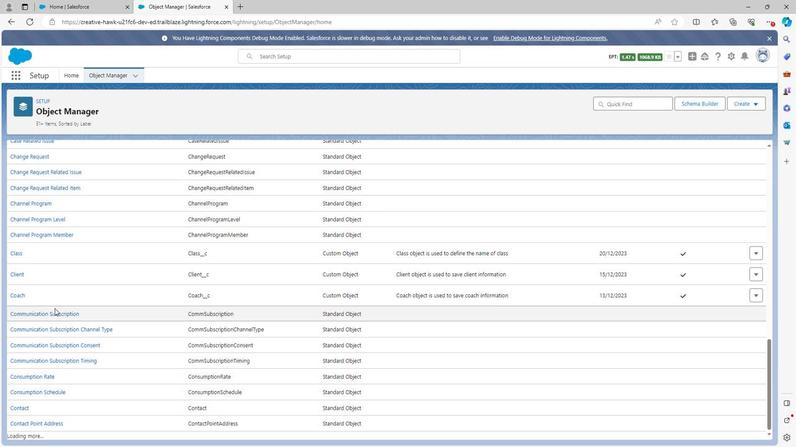 
Action: Mouse scrolled (52, 306) with delta (0, 0)
Screenshot: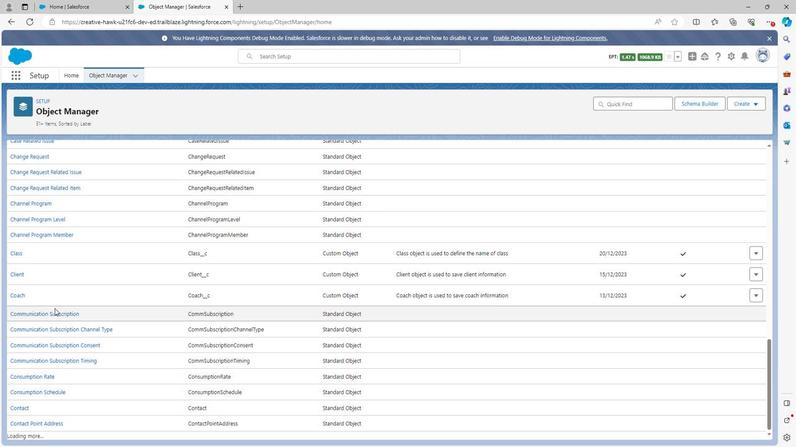 
Action: Mouse scrolled (52, 306) with delta (0, 0)
Screenshot: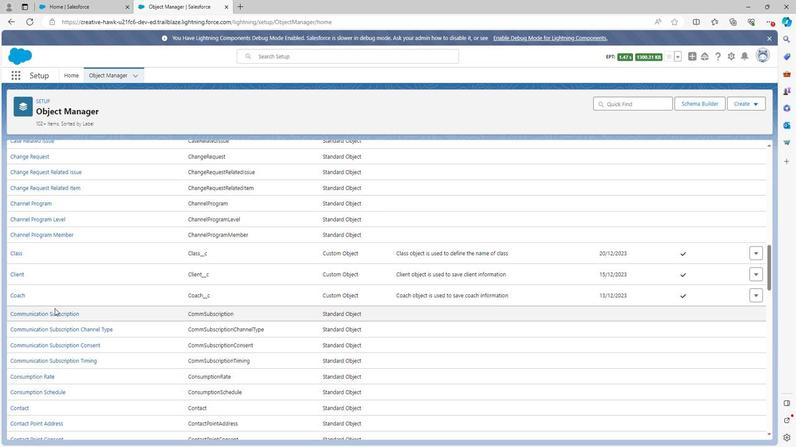 
Action: Mouse scrolled (52, 306) with delta (0, 0)
Screenshot: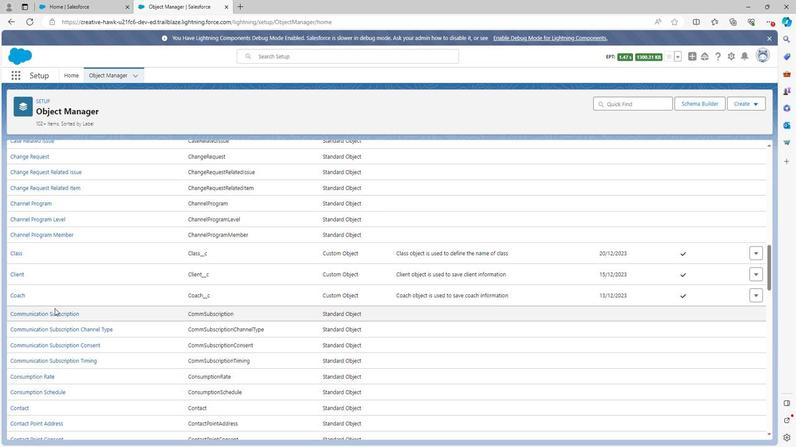 
Action: Mouse scrolled (52, 306) with delta (0, 0)
Screenshot: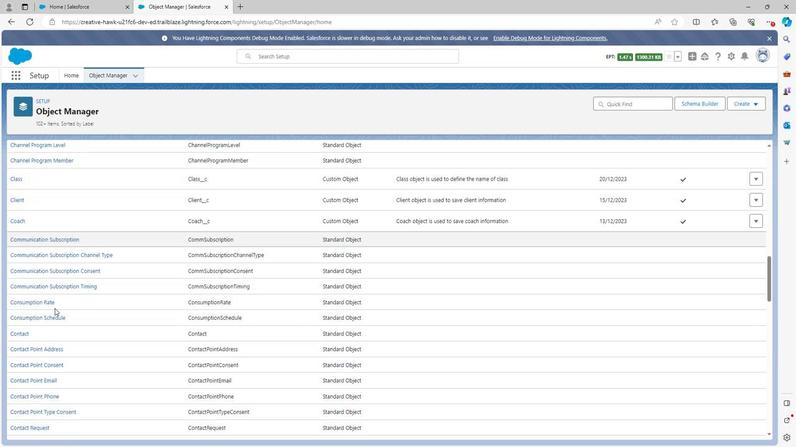 
Action: Mouse scrolled (52, 306) with delta (0, 0)
Screenshot: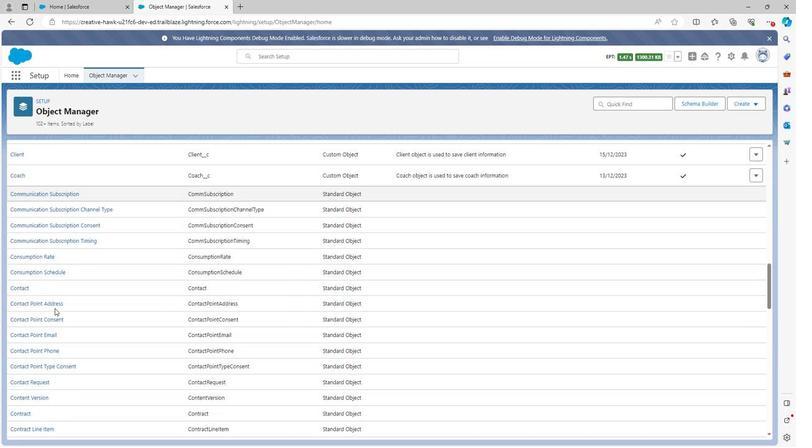 
Action: Mouse scrolled (52, 306) with delta (0, 0)
Screenshot: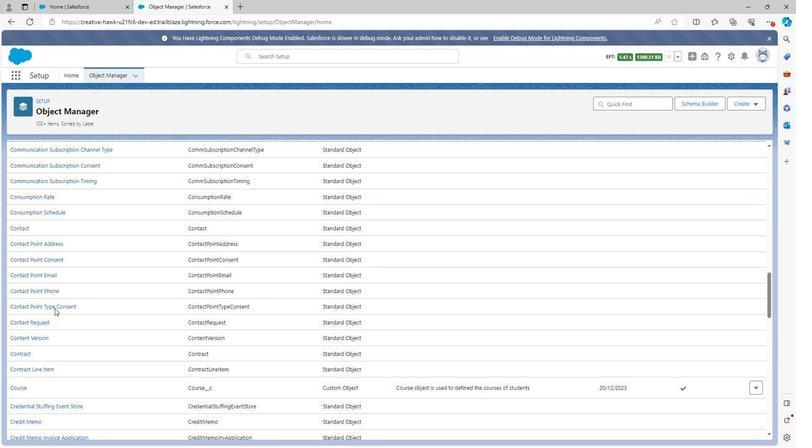 
Action: Mouse scrolled (52, 306) with delta (0, 0)
Screenshot: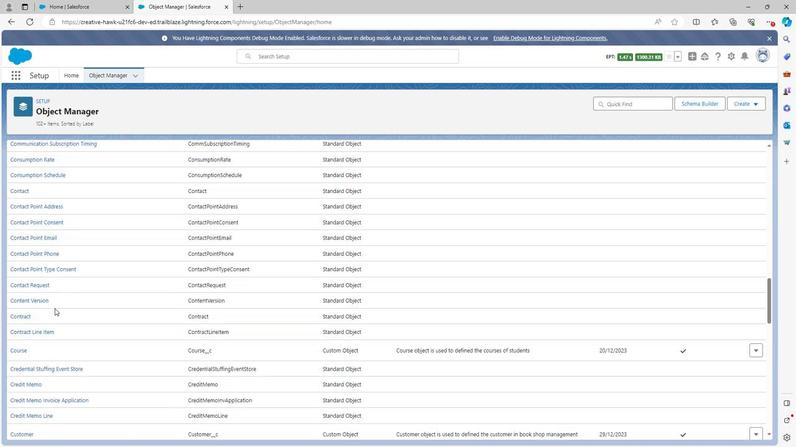
Action: Mouse scrolled (52, 306) with delta (0, 0)
Screenshot: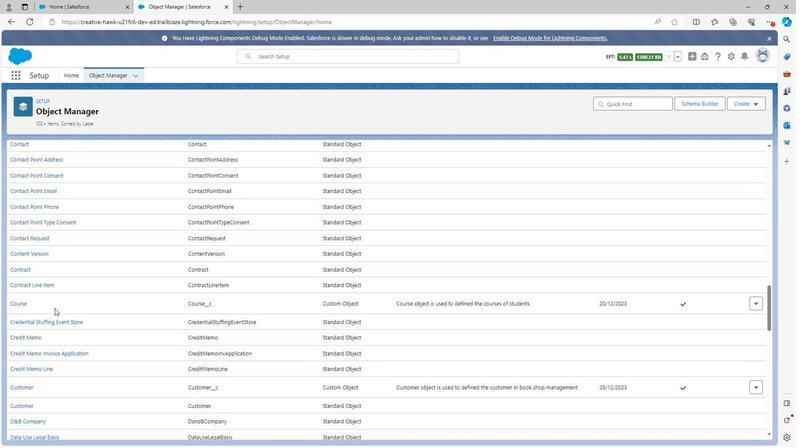 
Action: Mouse scrolled (52, 306) with delta (0, 0)
Screenshot: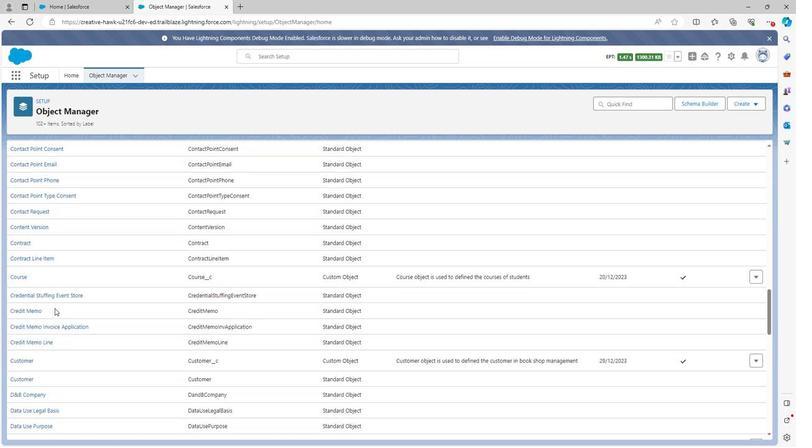 
Action: Mouse scrolled (52, 306) with delta (0, 0)
Screenshot: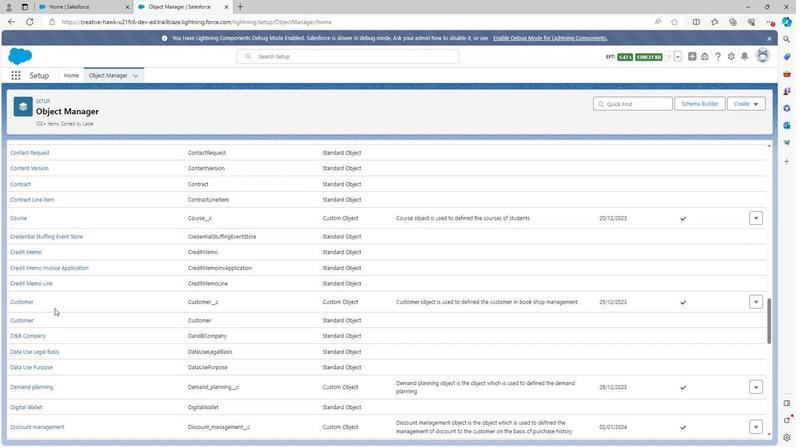 
Action: Mouse scrolled (52, 306) with delta (0, 0)
Screenshot: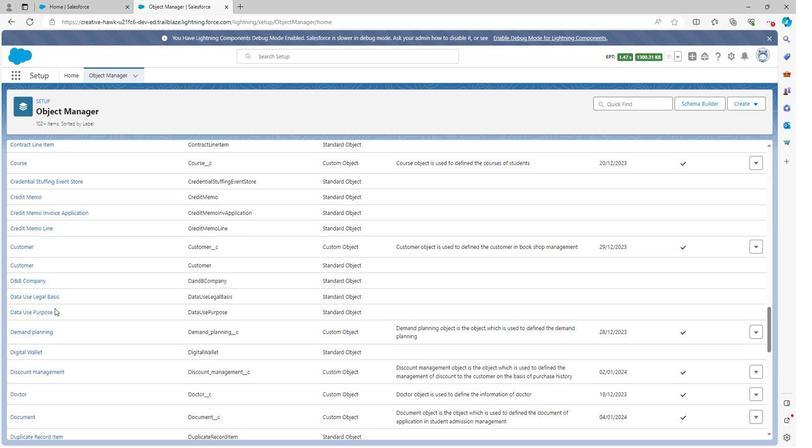 
Action: Mouse scrolled (52, 306) with delta (0, 0)
Screenshot: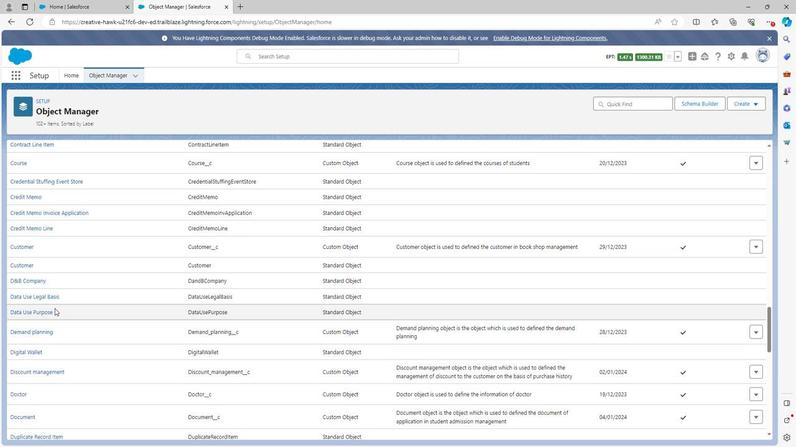 
Action: Mouse scrolled (52, 306) with delta (0, 0)
Screenshot: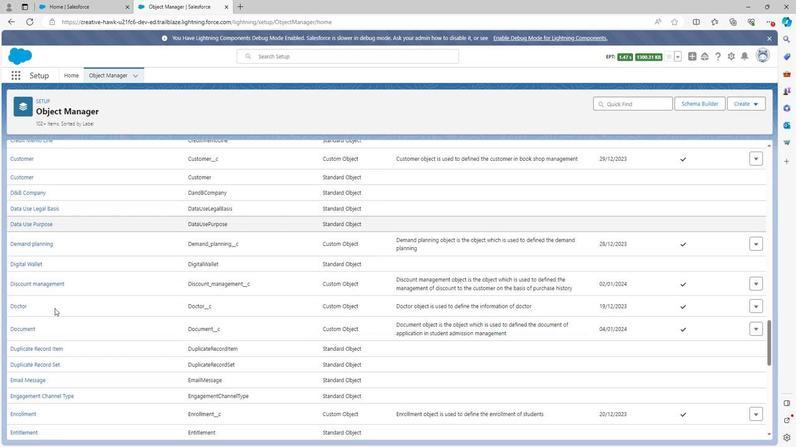 
Action: Mouse scrolled (52, 306) with delta (0, 0)
Screenshot: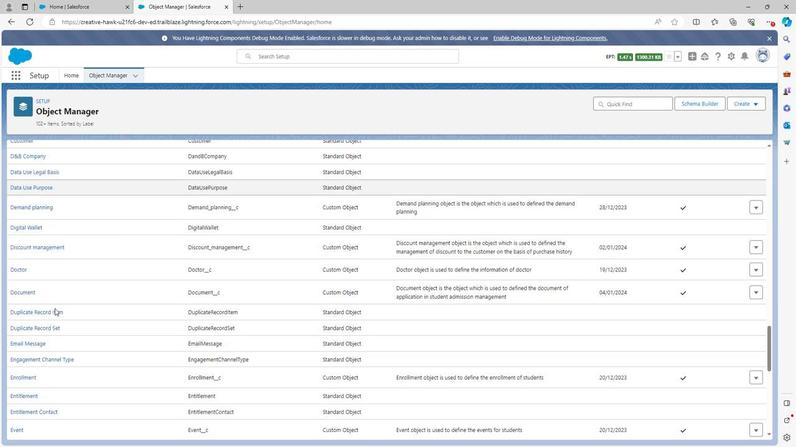 
Action: Mouse scrolled (52, 306) with delta (0, 0)
Screenshot: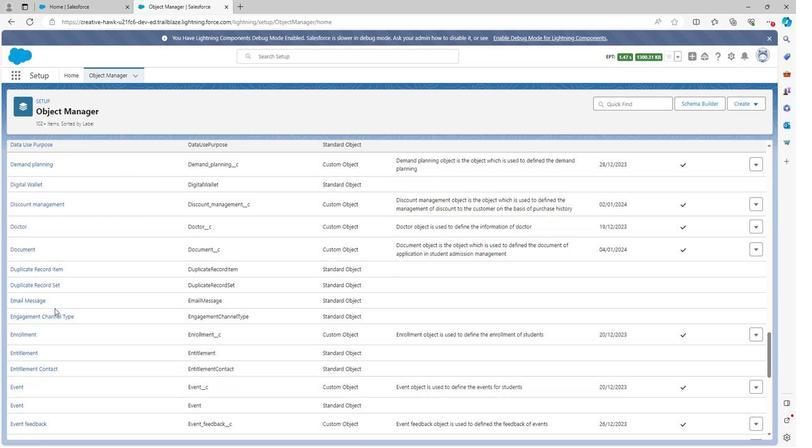
Action: Mouse scrolled (52, 306) with delta (0, 0)
Screenshot: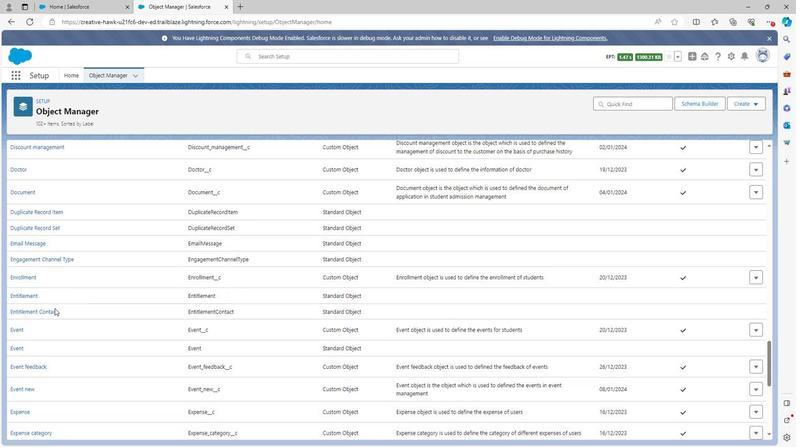 
Action: Mouse scrolled (52, 306) with delta (0, 0)
Screenshot: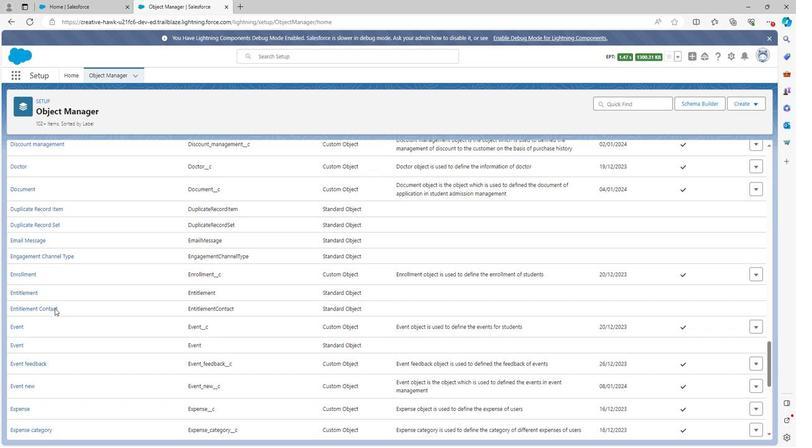 
Action: Mouse scrolled (52, 306) with delta (0, 0)
Screenshot: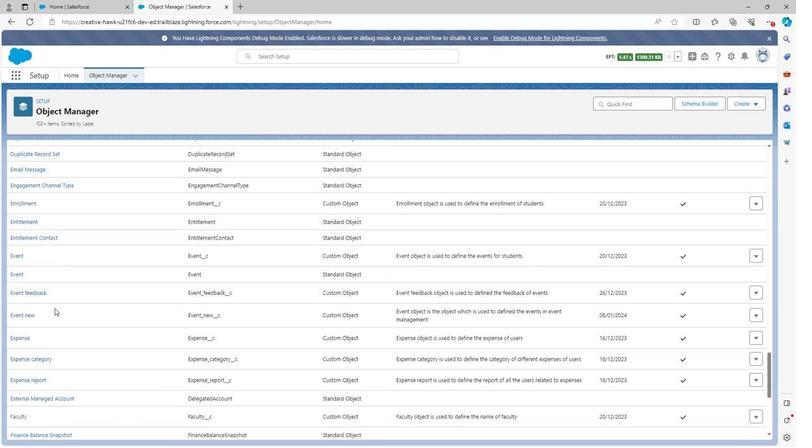 
Action: Mouse scrolled (52, 306) with delta (0, 0)
Screenshot: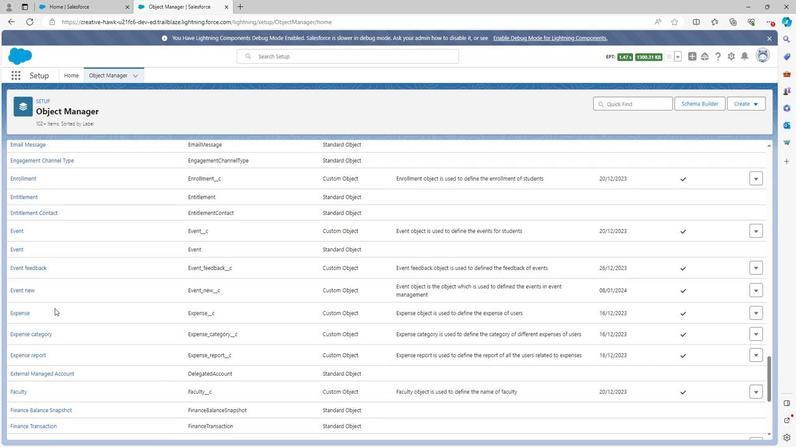 
Action: Mouse scrolled (52, 306) with delta (0, 0)
Screenshot: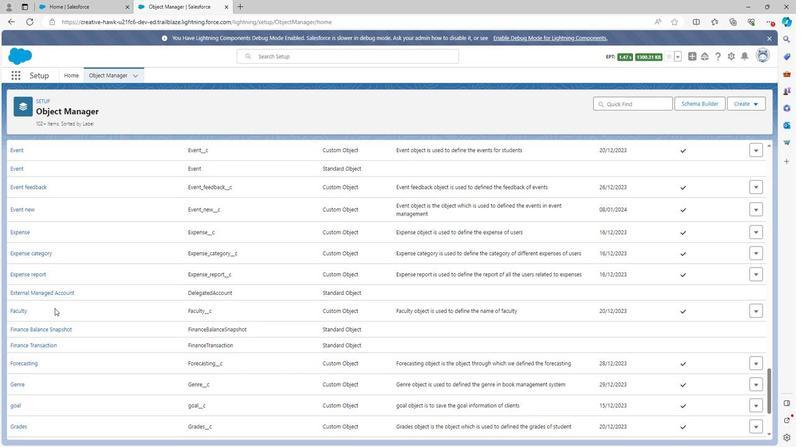 
Action: Mouse scrolled (52, 306) with delta (0, 0)
Screenshot: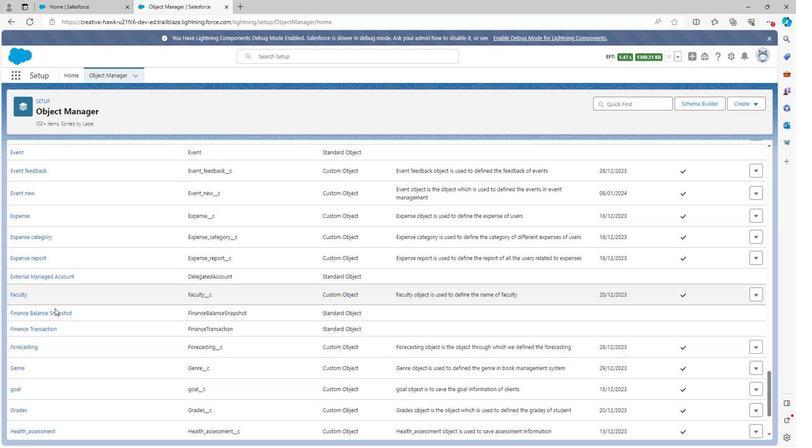 
Action: Mouse scrolled (52, 306) with delta (0, 0)
Screenshot: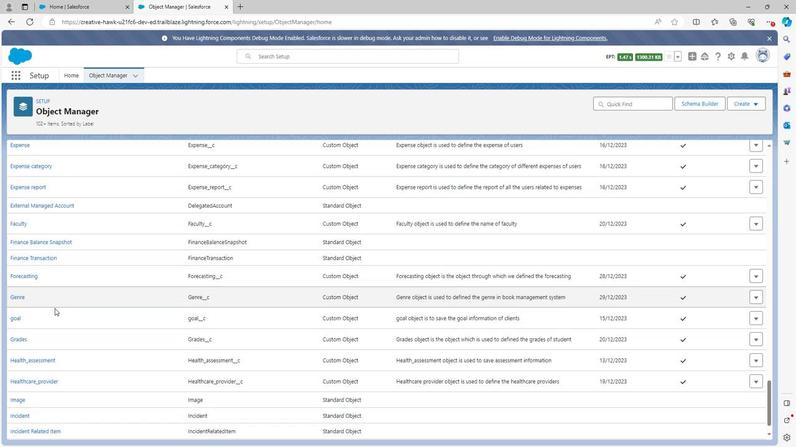 
Action: Mouse scrolled (52, 306) with delta (0, 0)
Screenshot: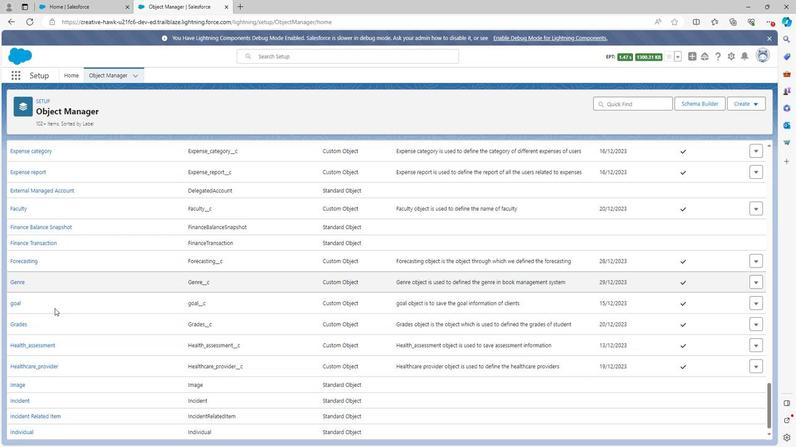 
Action: Mouse moved to (52, 306)
Screenshot: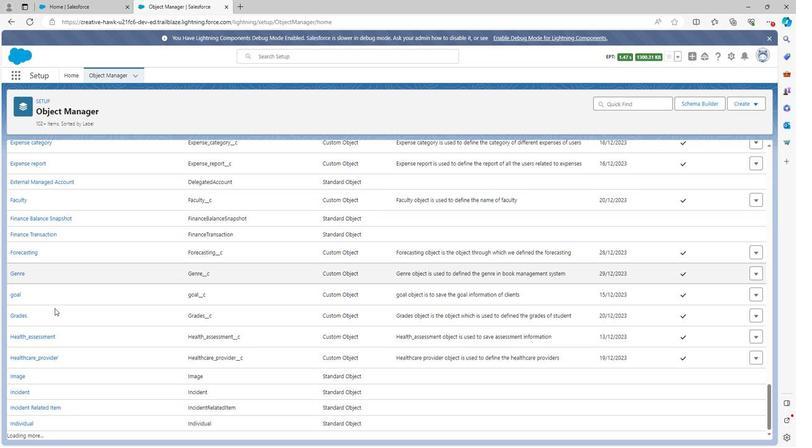 
Action: Mouse scrolled (52, 306) with delta (0, 0)
Screenshot: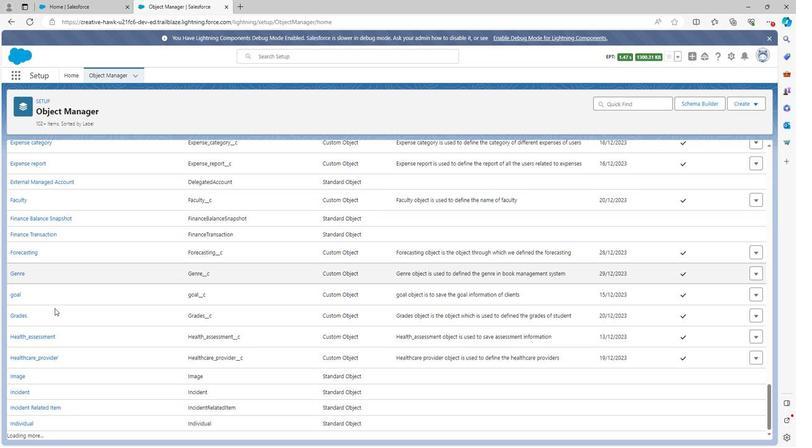 
Action: Mouse scrolled (52, 306) with delta (0, 0)
Screenshot: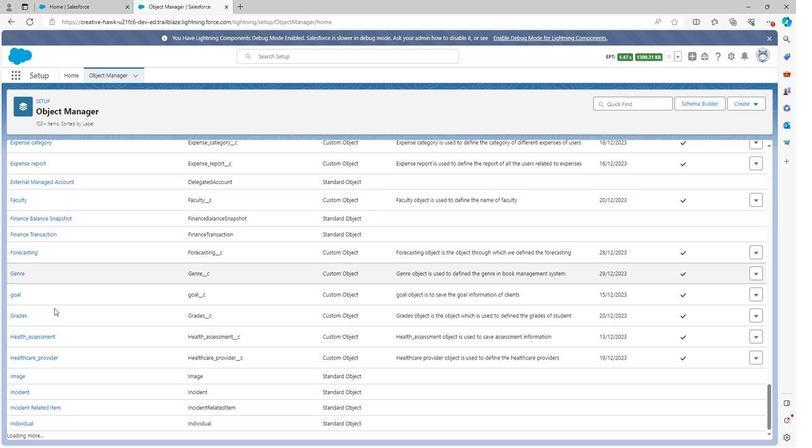 
Action: Mouse scrolled (52, 306) with delta (0, 0)
Screenshot: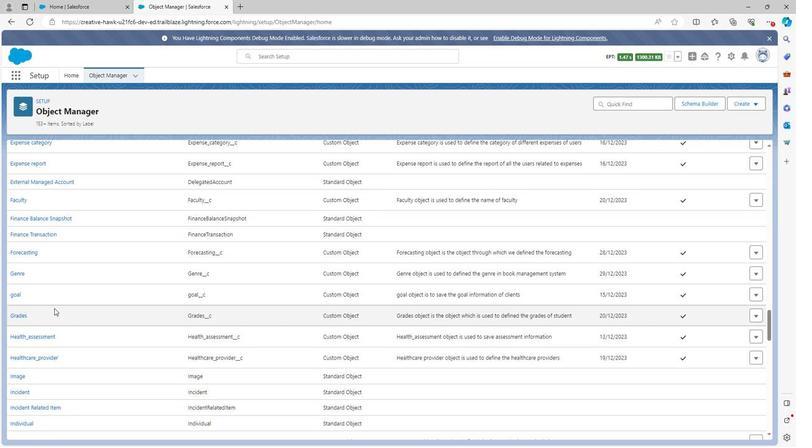 
Action: Mouse scrolled (52, 306) with delta (0, 0)
Screenshot: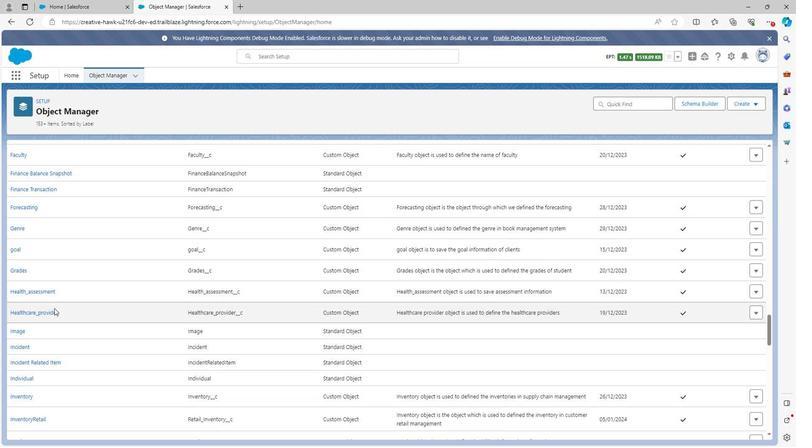 
Action: Mouse scrolled (52, 306) with delta (0, 0)
Screenshot: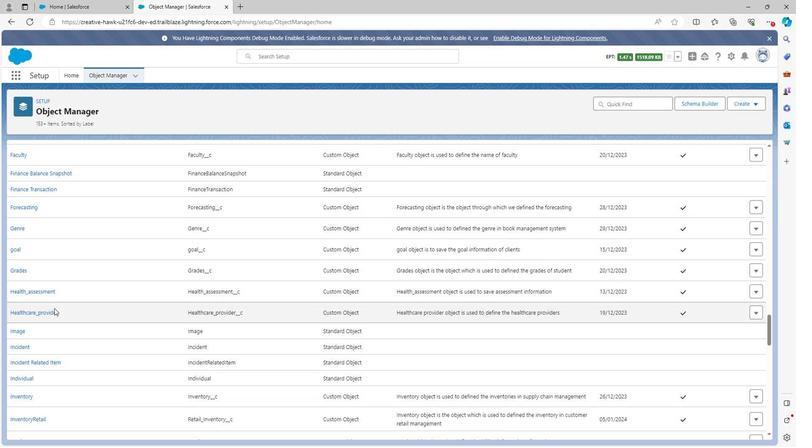 
Action: Mouse scrolled (52, 306) with delta (0, 0)
Screenshot: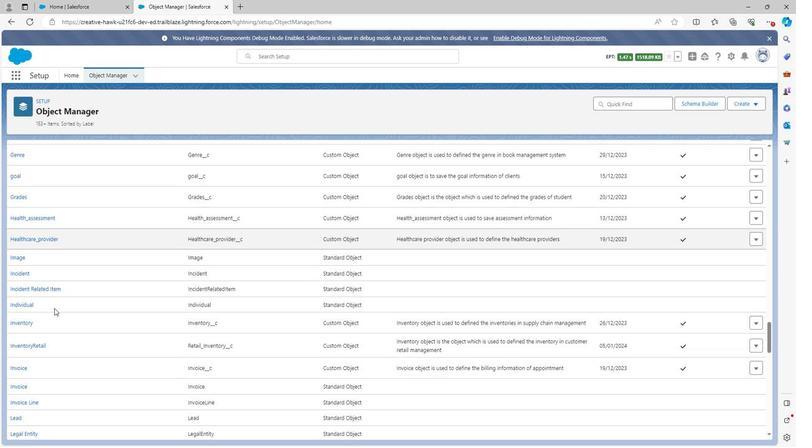 
Action: Mouse scrolled (52, 306) with delta (0, 0)
Screenshot: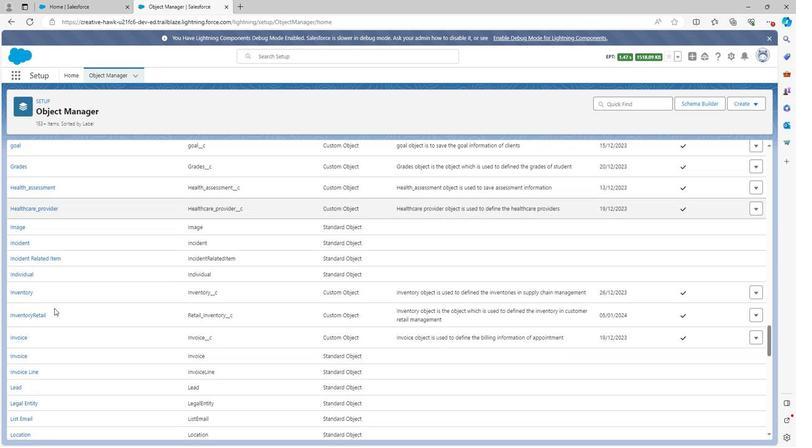 
Action: Mouse scrolled (52, 306) with delta (0, 0)
Screenshot: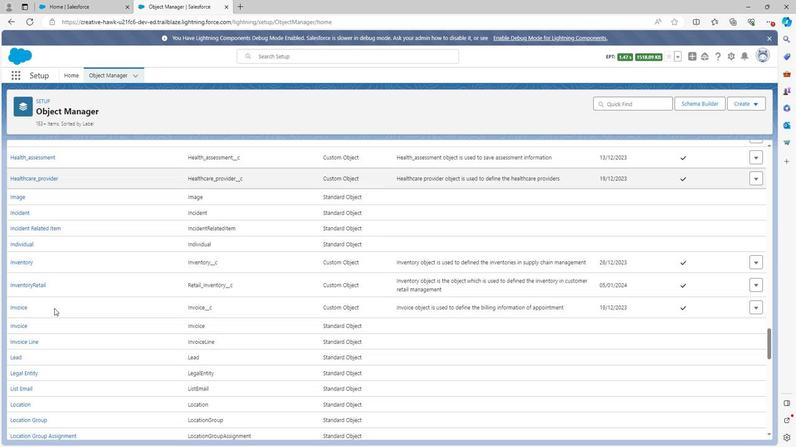 
Action: Mouse scrolled (52, 306) with delta (0, 0)
Screenshot: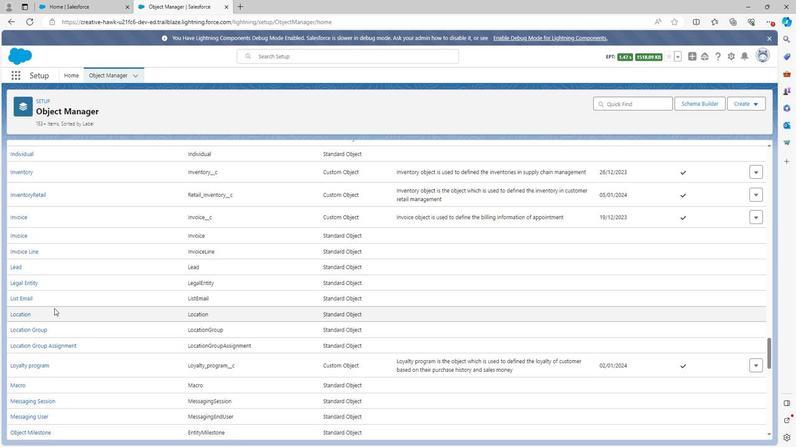 
Action: Mouse scrolled (52, 306) with delta (0, 0)
Screenshot: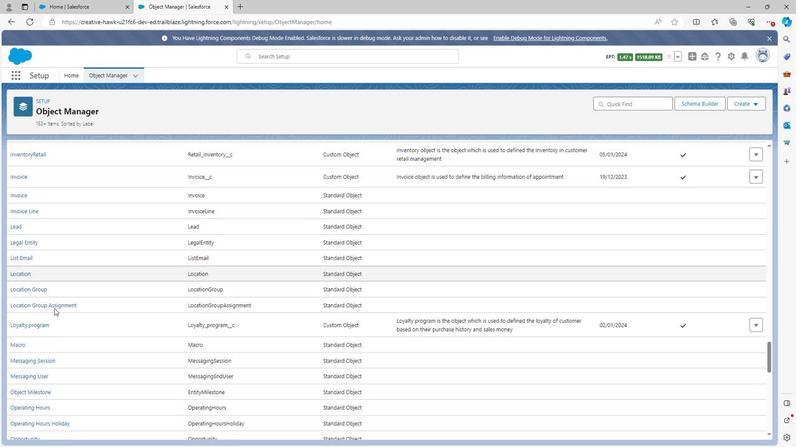 
Action: Mouse scrolled (52, 306) with delta (0, 0)
Screenshot: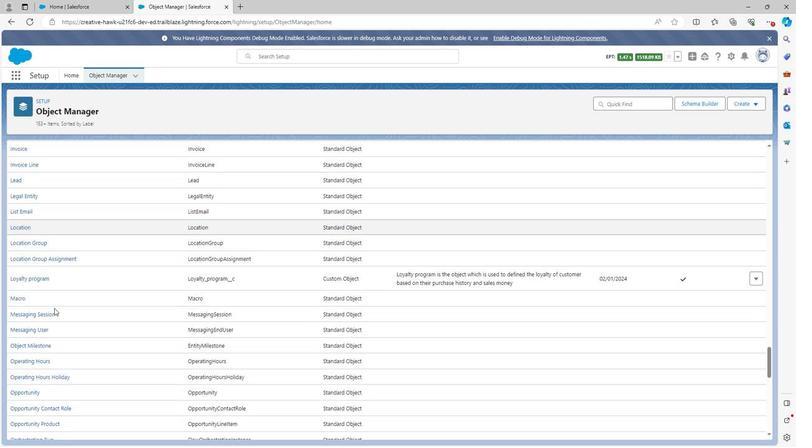 
Action: Mouse scrolled (52, 306) with delta (0, 0)
Screenshot: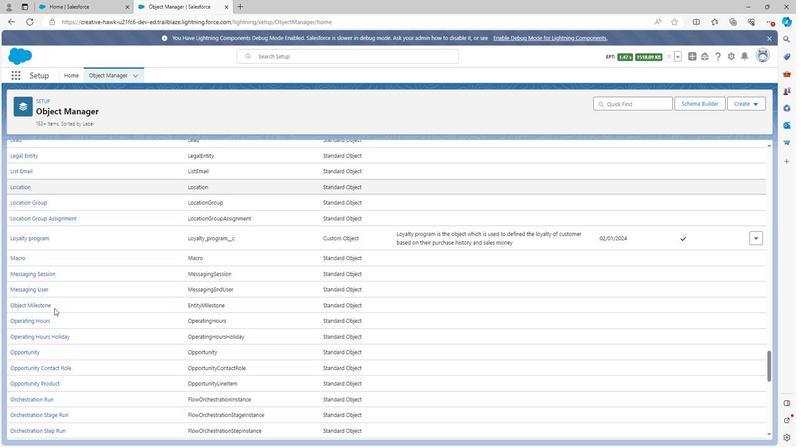 
Action: Mouse scrolled (52, 306) with delta (0, 0)
Screenshot: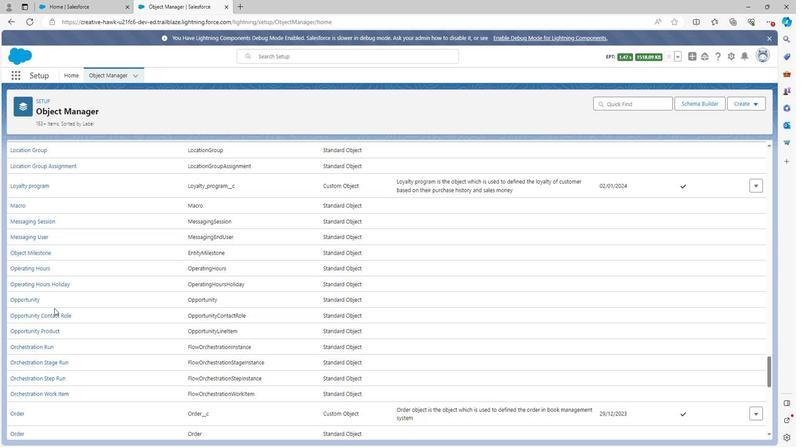
Action: Mouse scrolled (52, 306) with delta (0, 0)
Screenshot: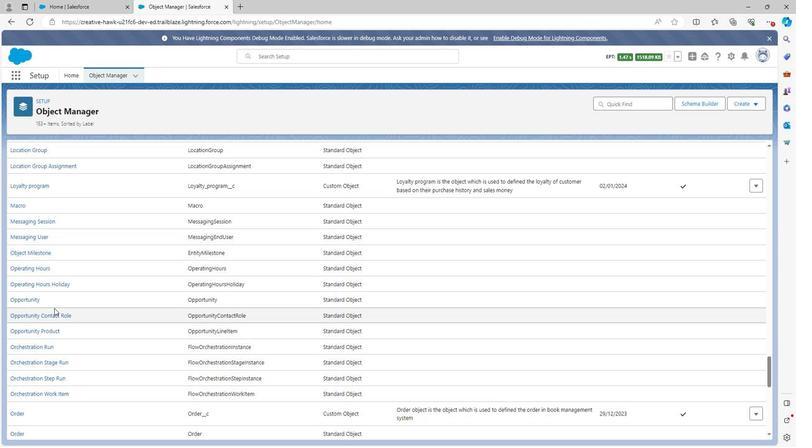 
Action: Mouse scrolled (52, 306) with delta (0, 0)
Screenshot: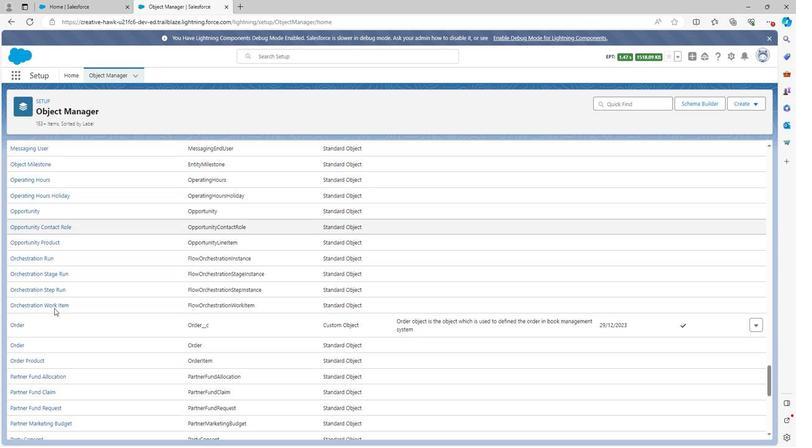 
Action: Mouse scrolled (52, 306) with delta (0, 0)
Screenshot: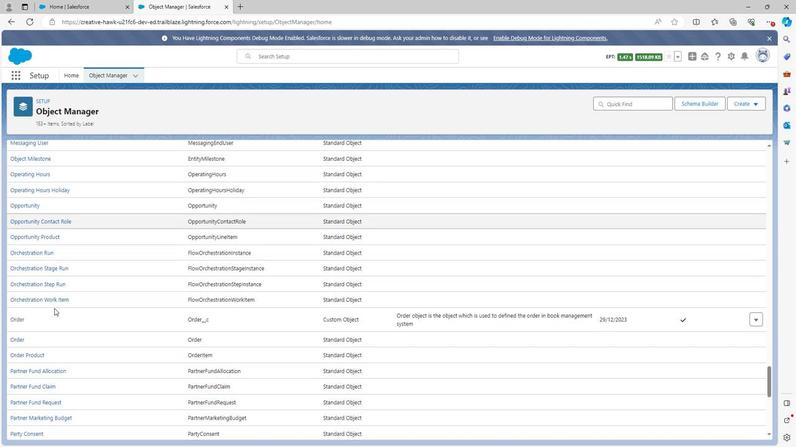 
Action: Mouse scrolled (52, 306) with delta (0, 0)
Screenshot: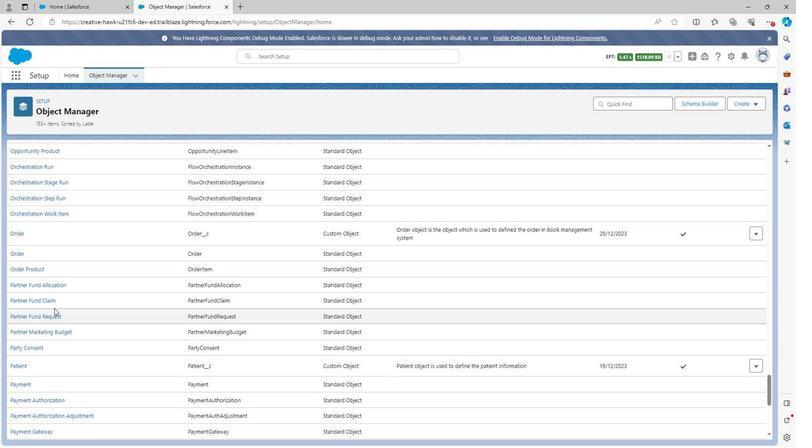 
Action: Mouse scrolled (52, 306) with delta (0, 0)
Screenshot: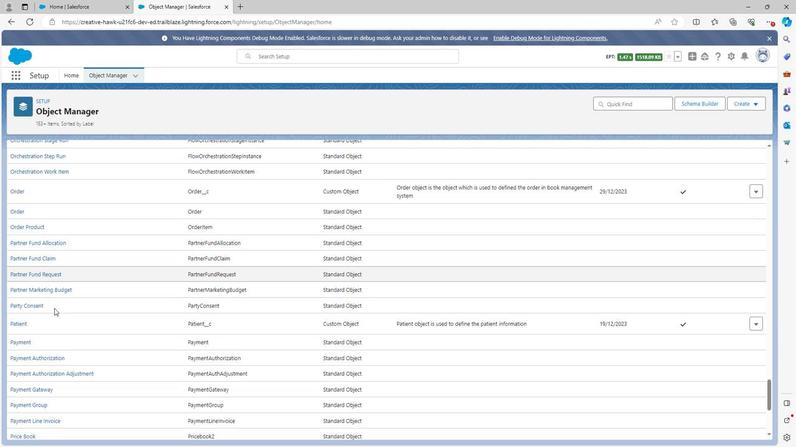 
Action: Mouse scrolled (52, 306) with delta (0, 0)
Screenshot: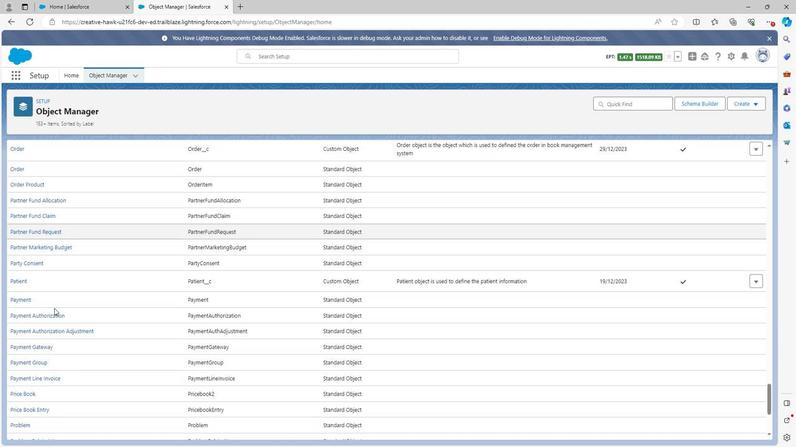 
Action: Mouse scrolled (52, 306) with delta (0, 0)
Screenshot: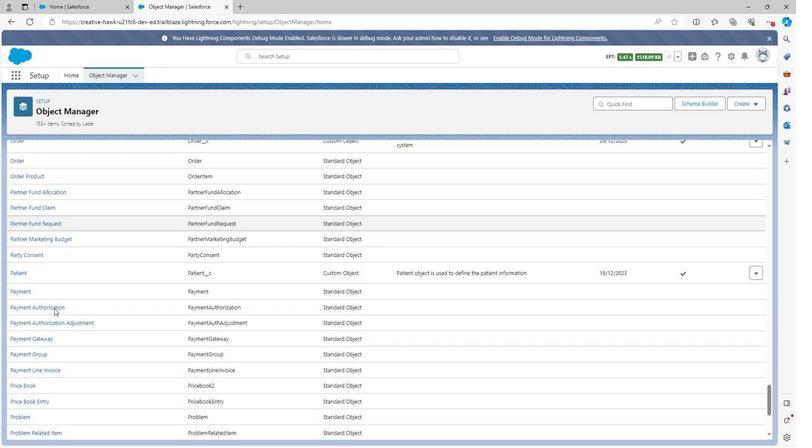 
Action: Mouse scrolled (52, 306) with delta (0, 0)
Screenshot: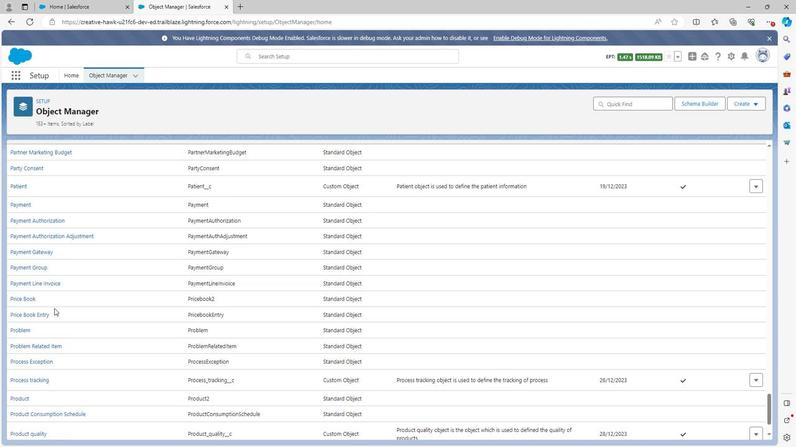 
Action: Mouse scrolled (52, 306) with delta (0, 0)
Screenshot: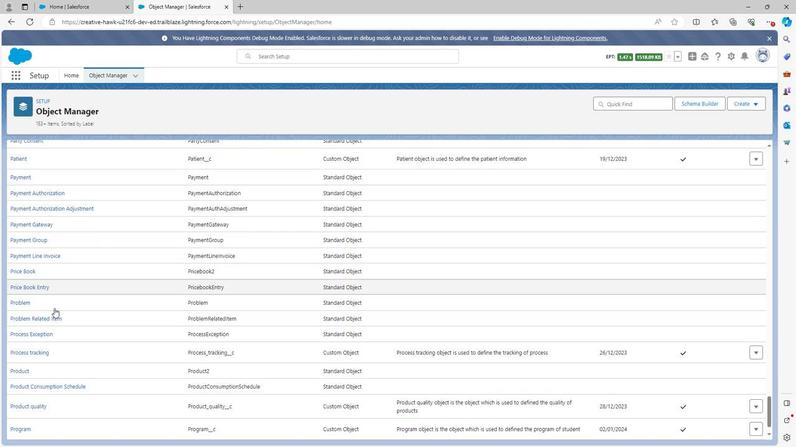 
Action: Mouse scrolled (52, 306) with delta (0, 0)
Screenshot: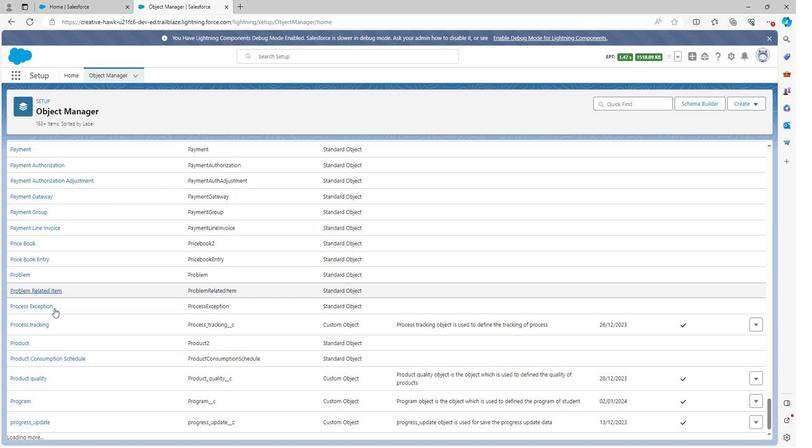 
Action: Mouse scrolled (52, 306) with delta (0, 0)
Screenshot: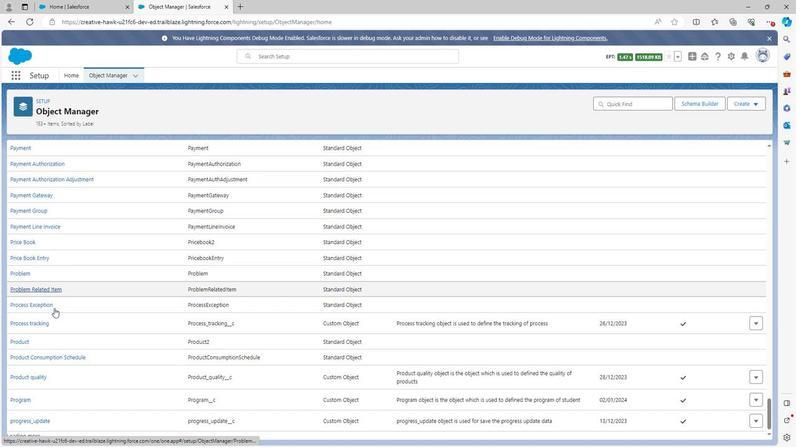 
Action: Mouse scrolled (52, 306) with delta (0, 0)
Screenshot: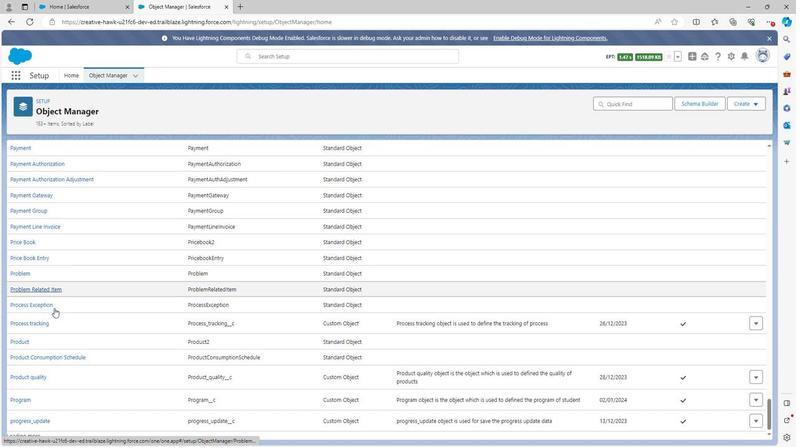 
Action: Mouse scrolled (52, 306) with delta (0, 0)
Screenshot: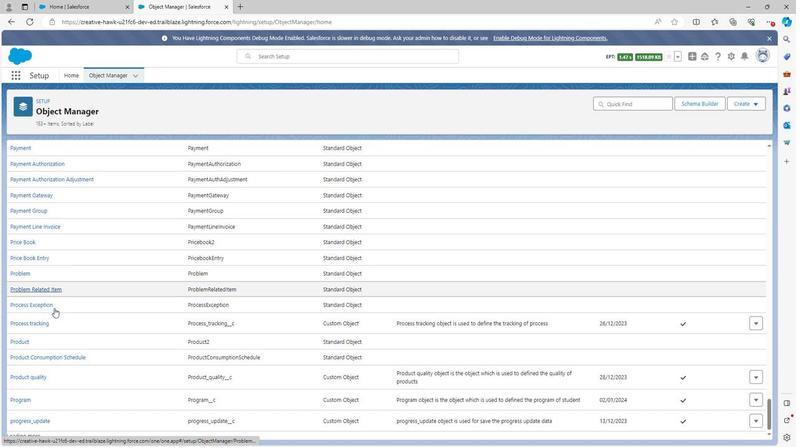 
Action: Mouse scrolled (52, 306) with delta (0, 0)
Screenshot: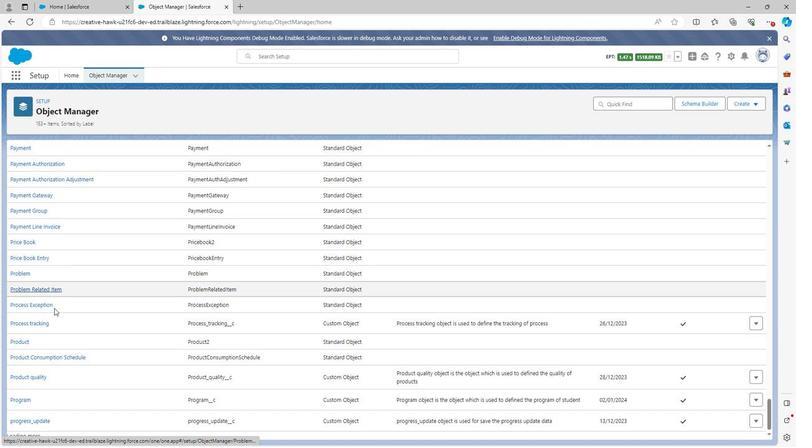 
Action: Mouse scrolled (52, 306) with delta (0, 0)
Screenshot: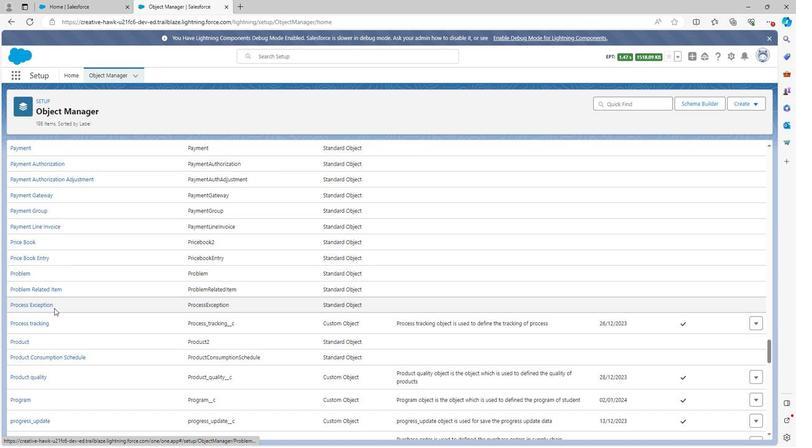 
Action: Mouse scrolled (52, 306) with delta (0, 0)
Screenshot: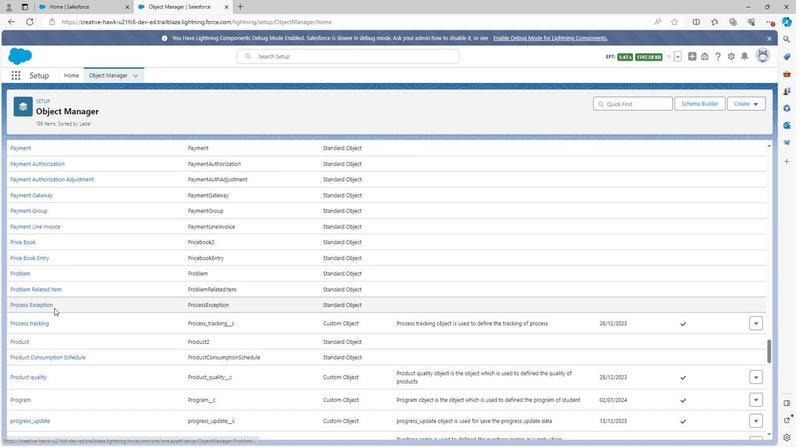 
Action: Mouse scrolled (52, 306) with delta (0, 0)
Screenshot: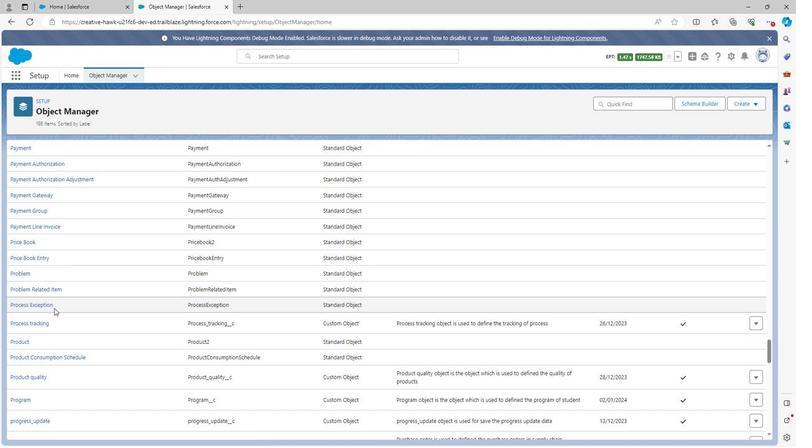 
Action: Mouse scrolled (52, 306) with delta (0, 0)
Screenshot: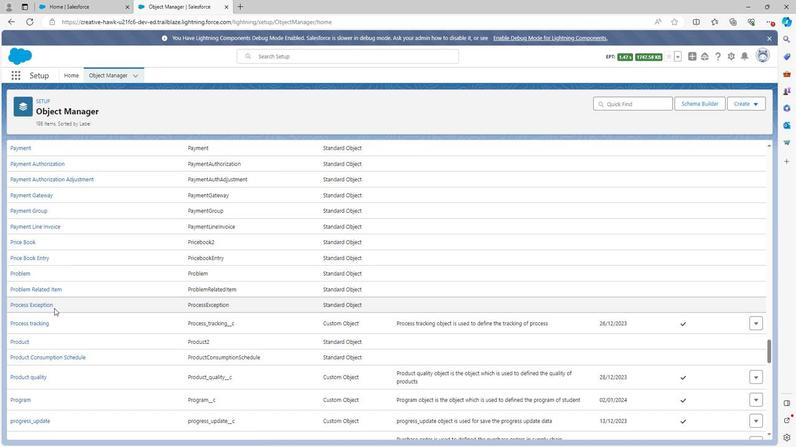 
Action: Mouse moved to (65, 301)
Screenshot: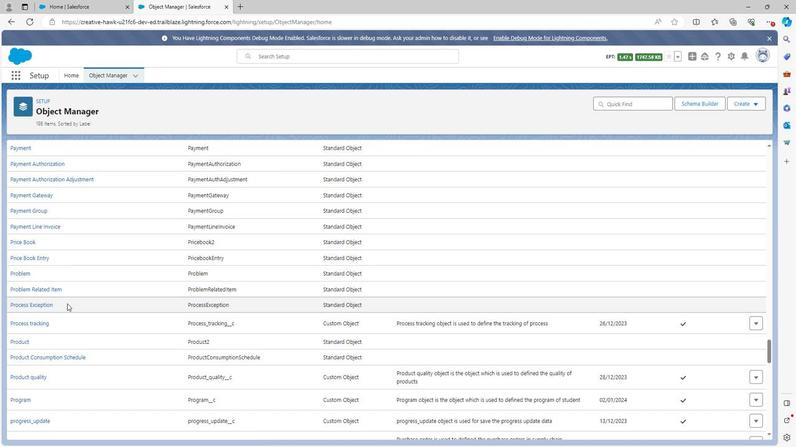 
Action: Mouse scrolled (65, 301) with delta (0, 0)
Screenshot: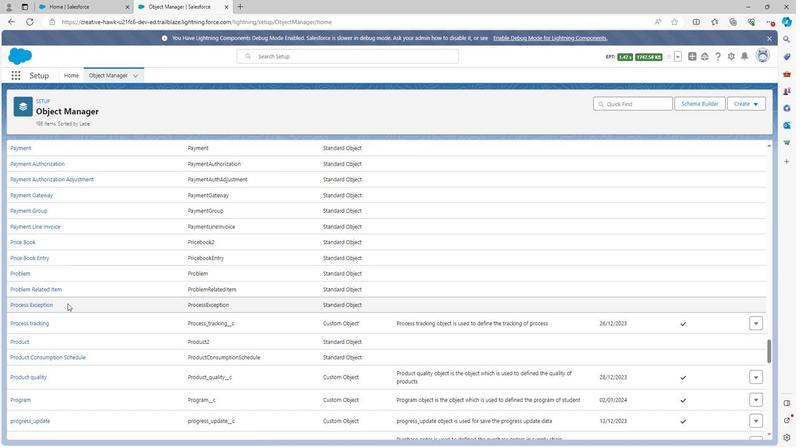 
Action: Mouse moved to (67, 302)
Screenshot: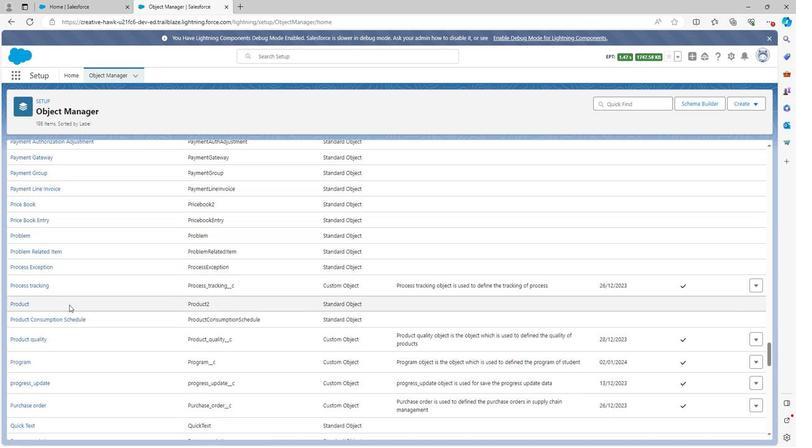 
Action: Mouse scrolled (67, 302) with delta (0, 0)
Screenshot: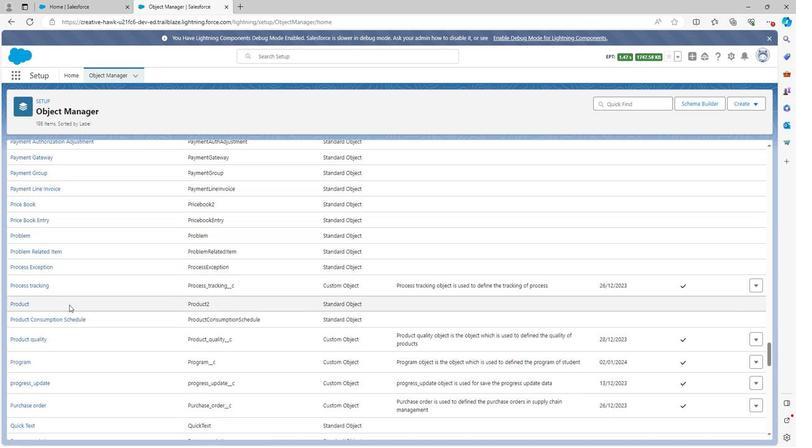 
Action: Mouse moved to (69, 304)
Screenshot: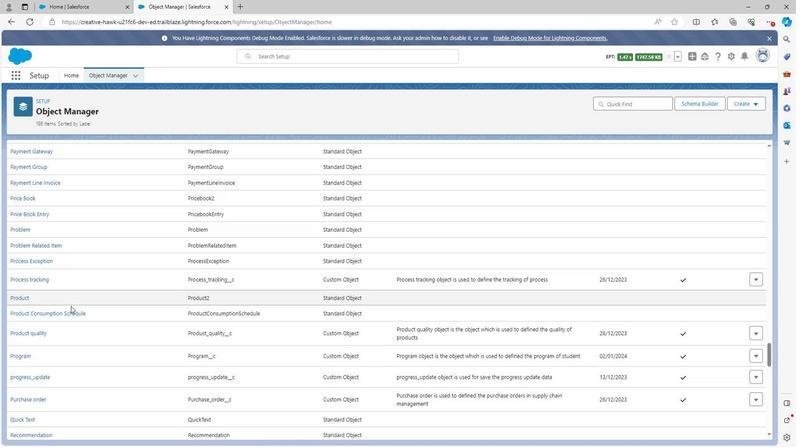 
Action: Mouse scrolled (69, 304) with delta (0, 0)
Screenshot: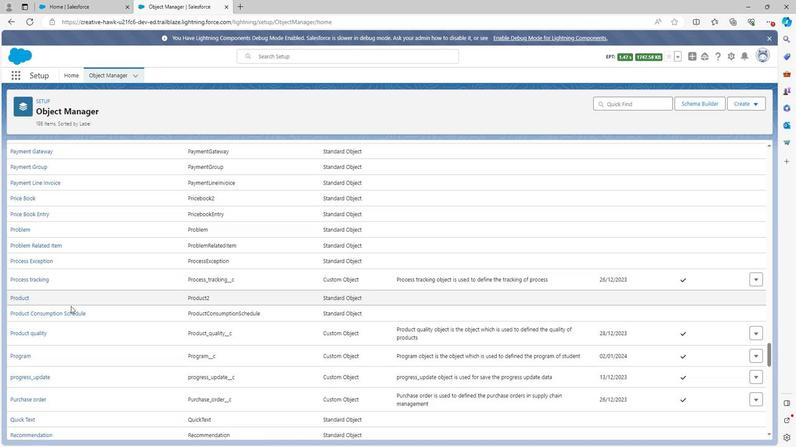 
Action: Mouse moved to (68, 304)
Screenshot: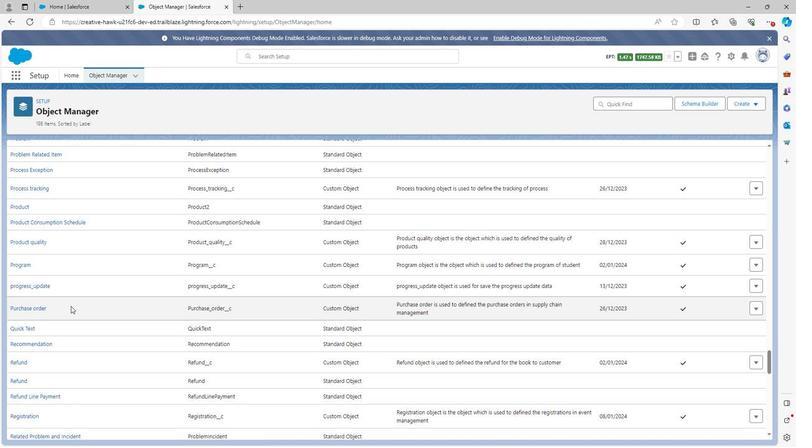 
Action: Mouse scrolled (68, 304) with delta (0, 0)
Screenshot: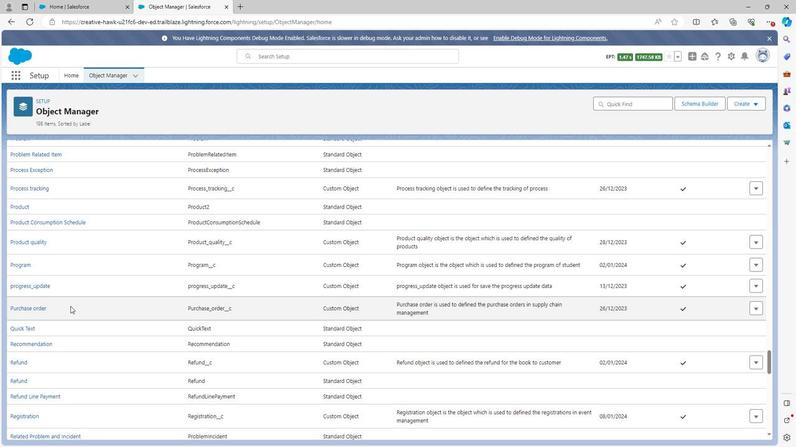 
Action: Mouse scrolled (68, 304) with delta (0, 0)
Screenshot: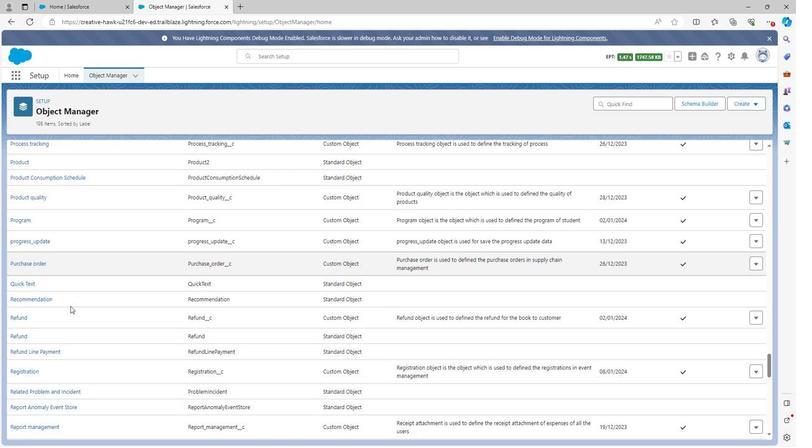 
Action: Mouse moved to (32, 322)
Screenshot: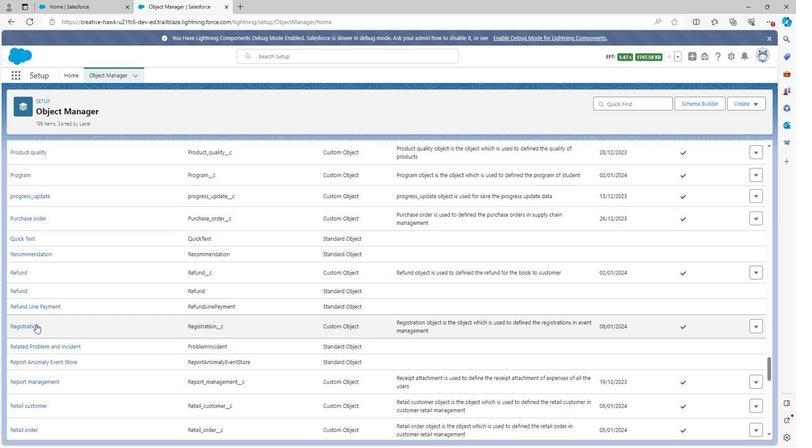 
Action: Mouse pressed left at (32, 322)
Screenshot: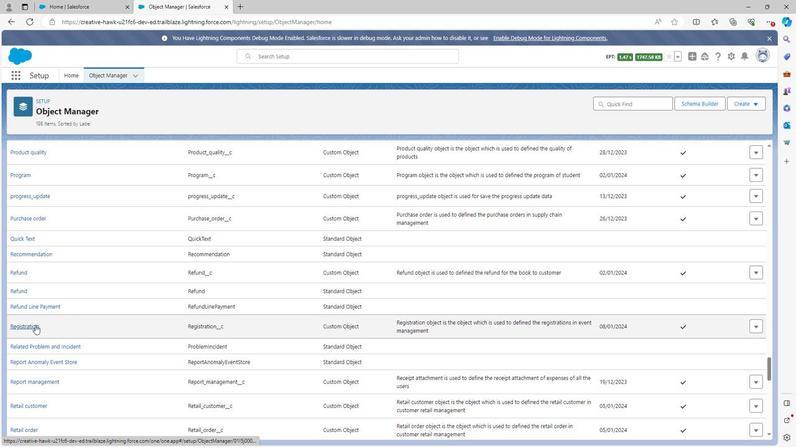 
Action: Mouse moved to (98, 309)
Screenshot: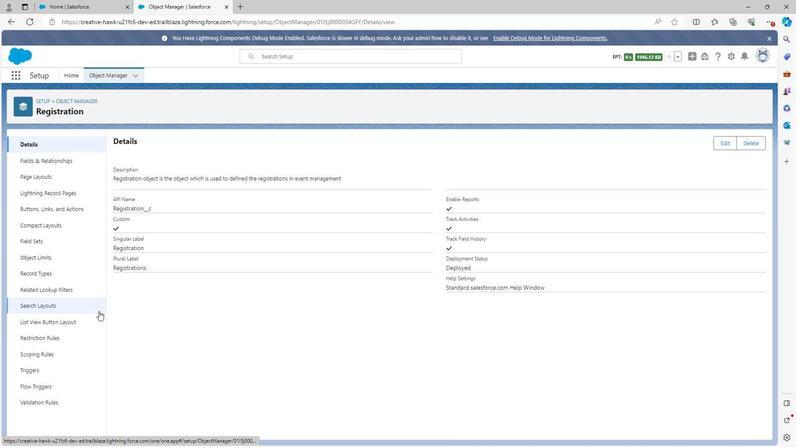 
